 Task: Find a one-way flight from Abu Simbel to Montreal for 4 passengers in economy class on December 3, using EgyptAir with 1 carry-on bag.
Action: Mouse pressed left at (311, 243)
Screenshot: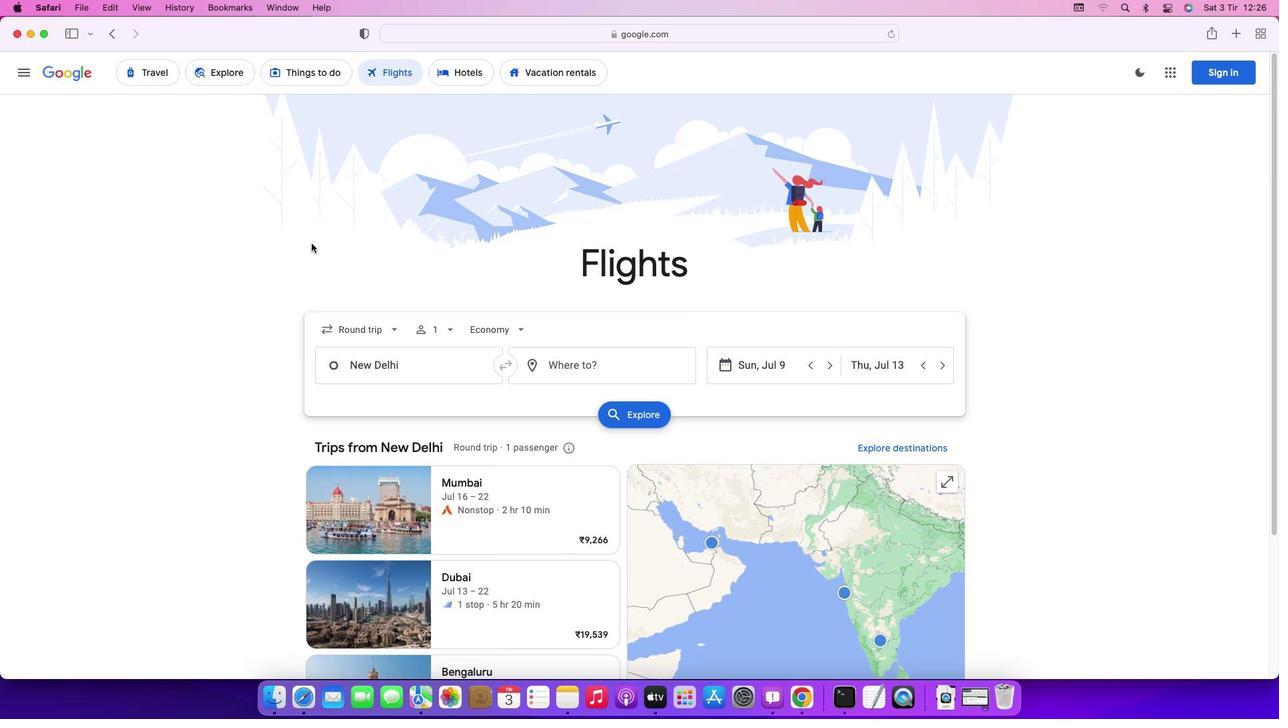 
Action: Mouse moved to (370, 322)
Screenshot: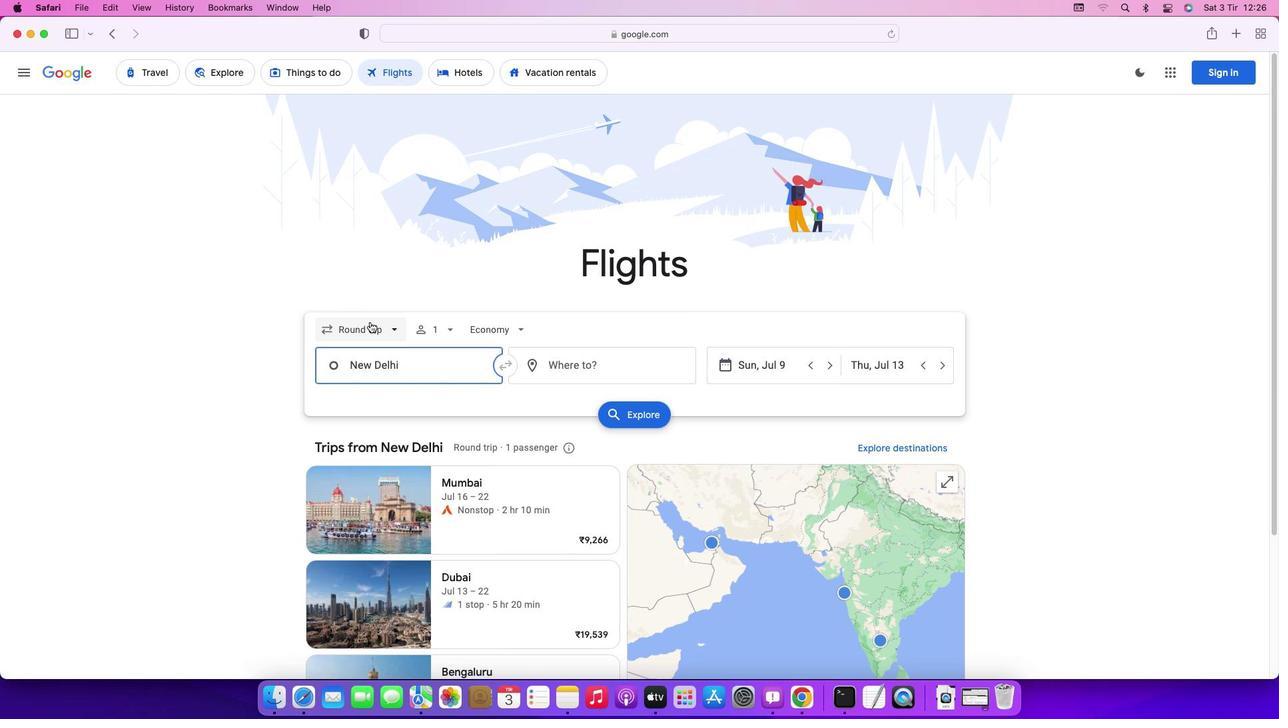 
Action: Mouse pressed left at (370, 322)
Screenshot: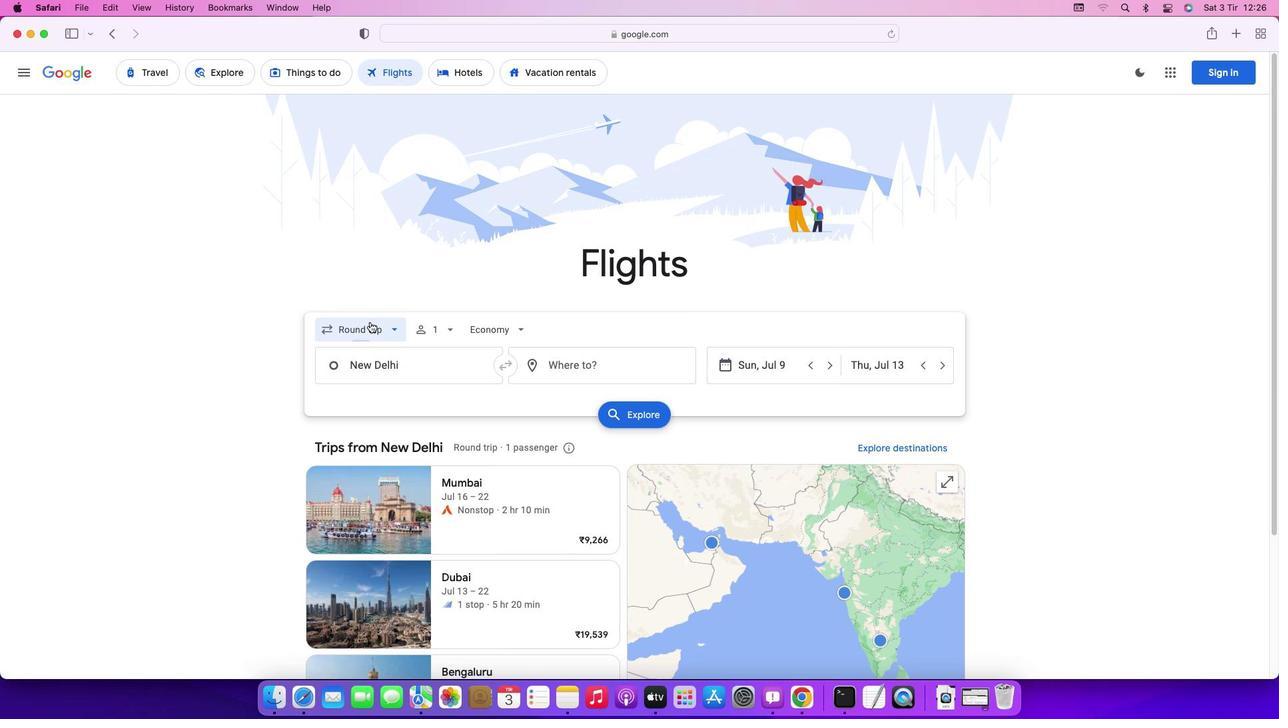 
Action: Mouse moved to (368, 397)
Screenshot: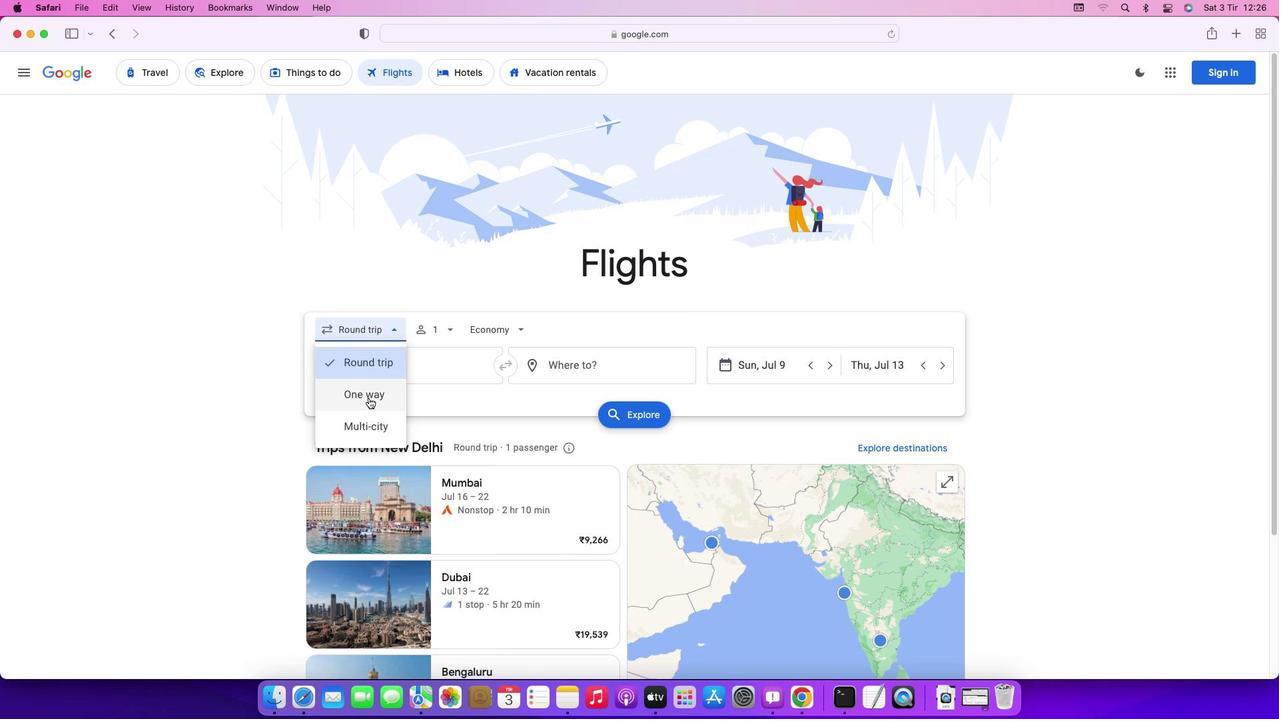 
Action: Mouse pressed left at (368, 397)
Screenshot: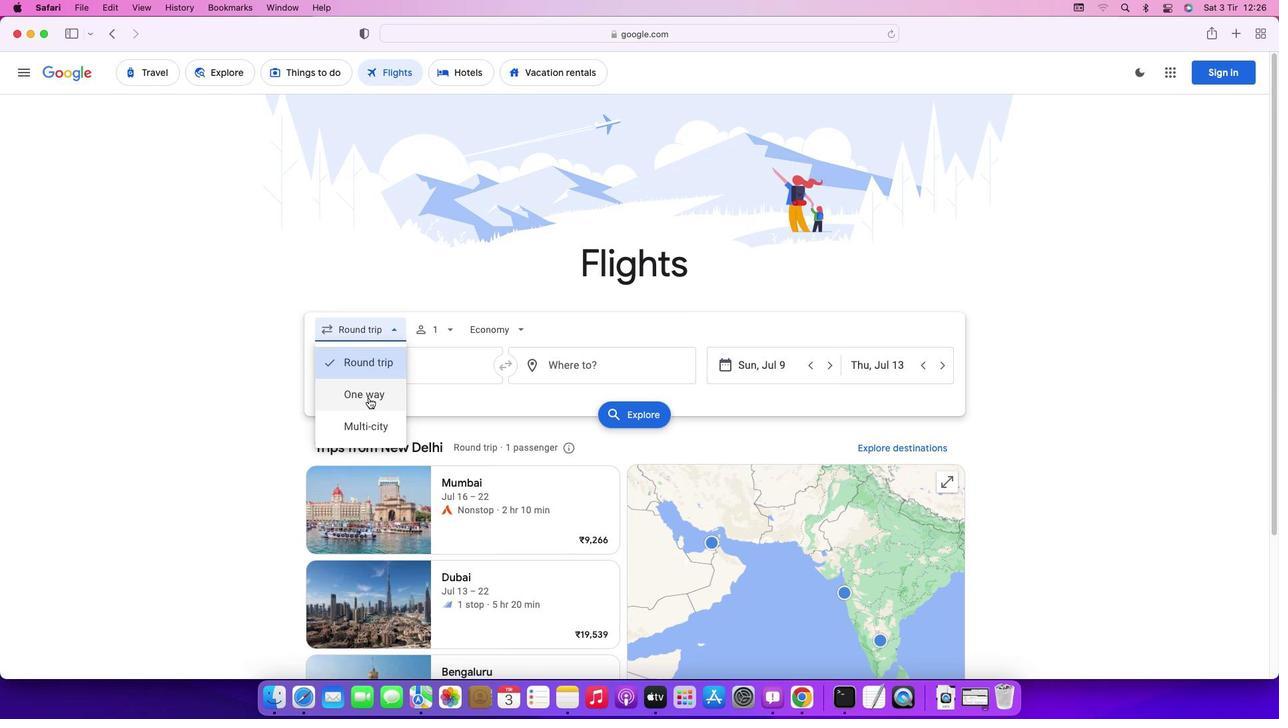 
Action: Mouse moved to (430, 332)
Screenshot: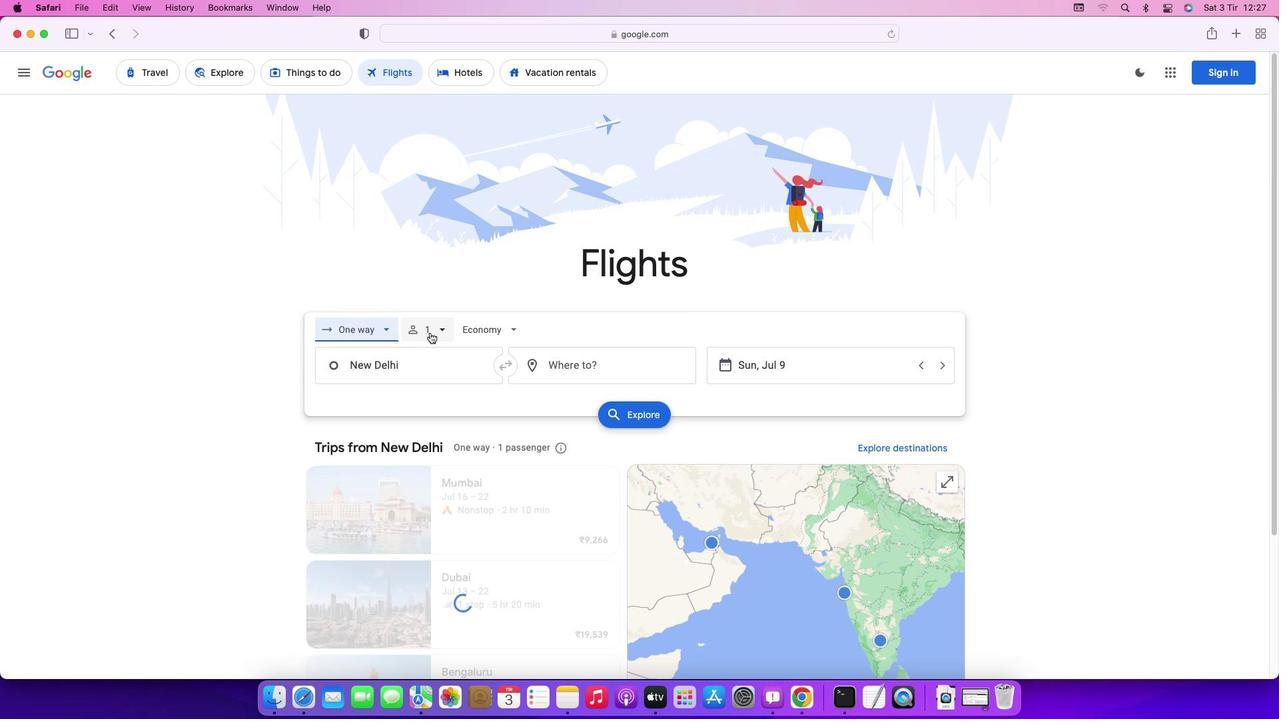 
Action: Mouse pressed left at (430, 332)
Screenshot: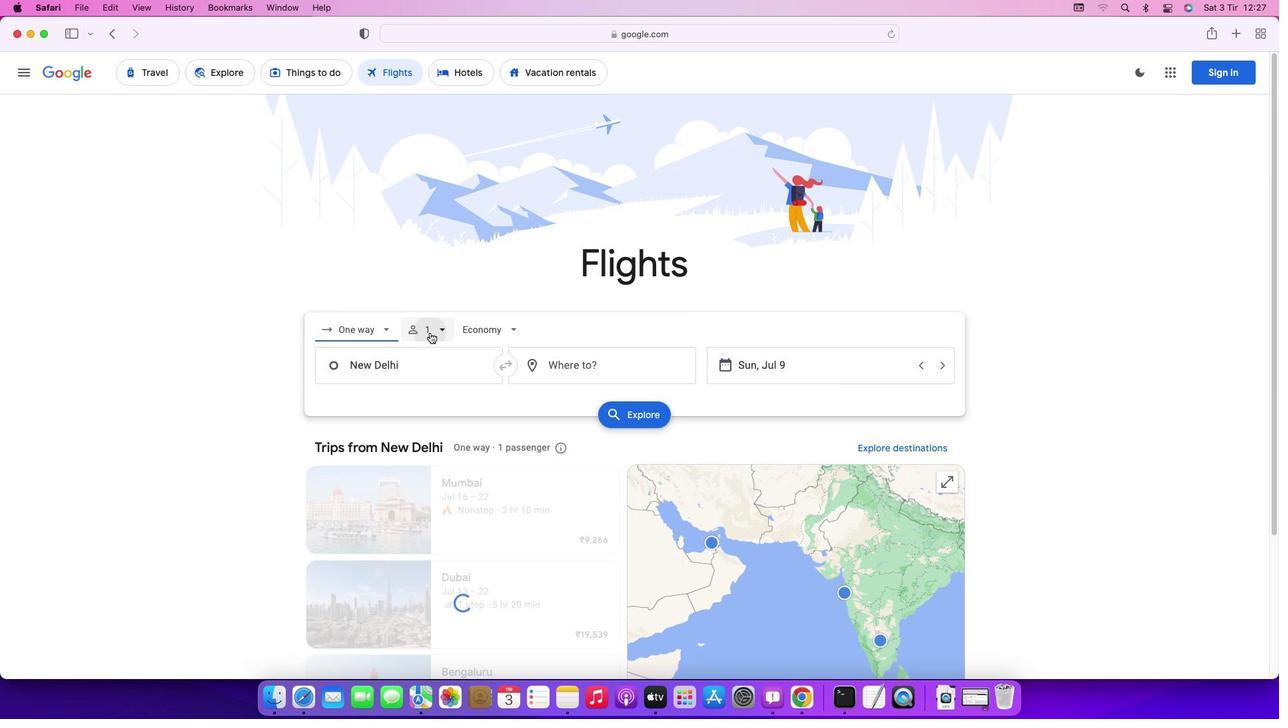 
Action: Mouse moved to (538, 362)
Screenshot: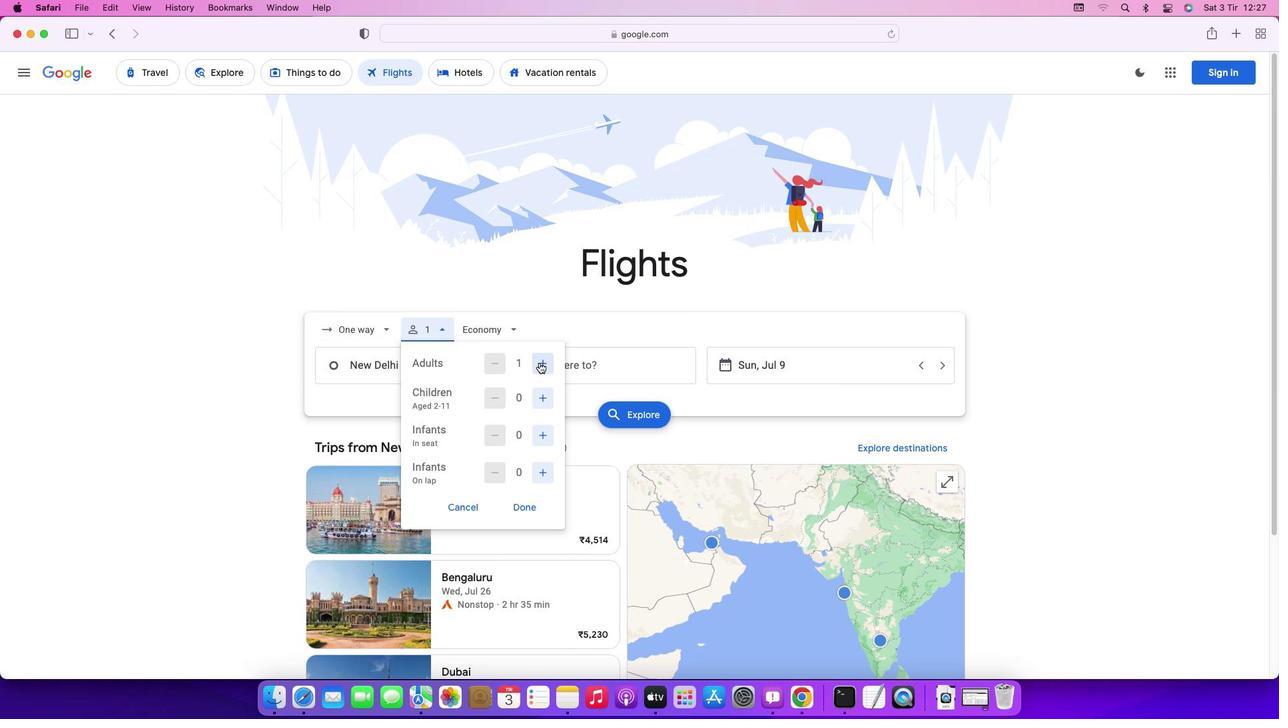 
Action: Mouse pressed left at (538, 362)
Screenshot: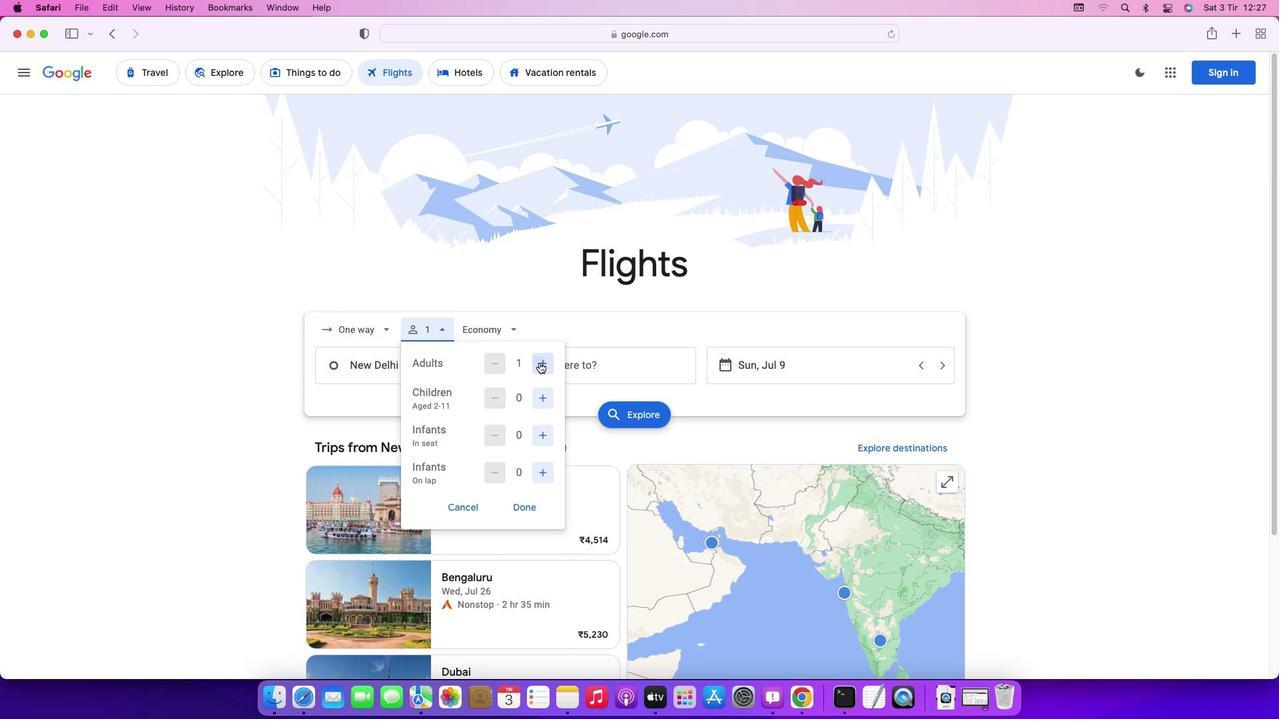 
Action: Mouse moved to (542, 400)
Screenshot: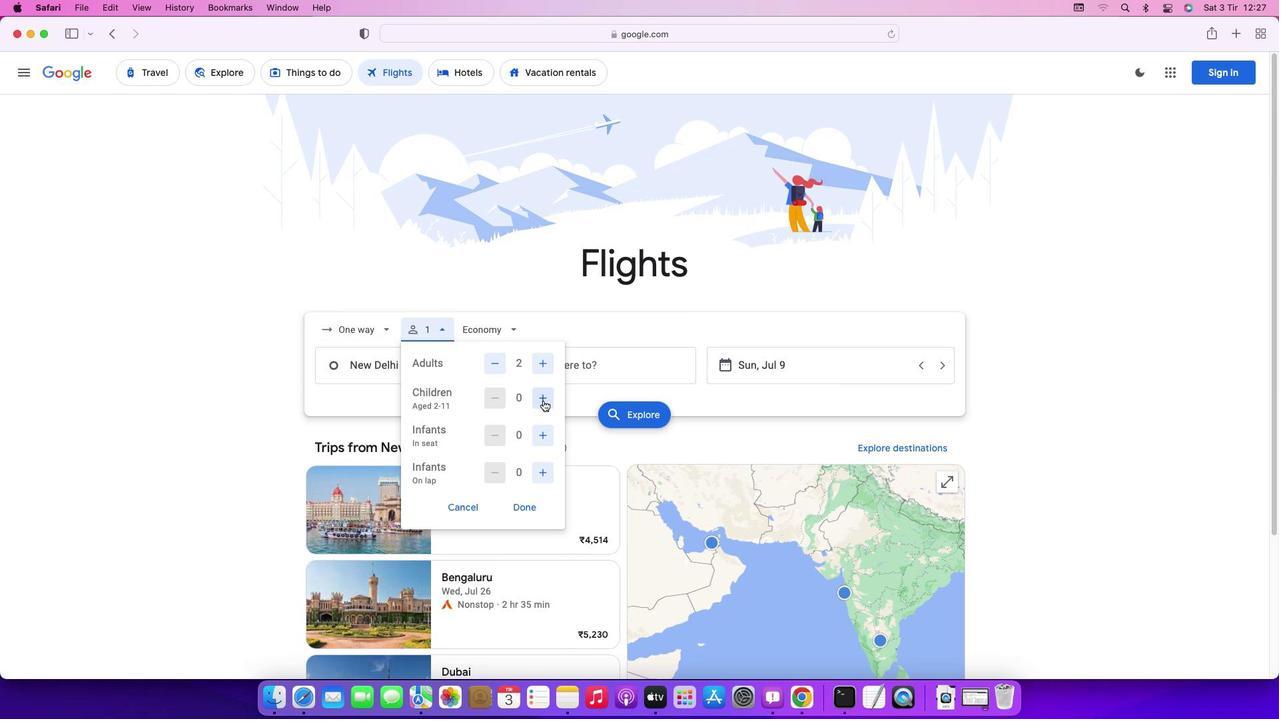 
Action: Mouse pressed left at (542, 400)
Screenshot: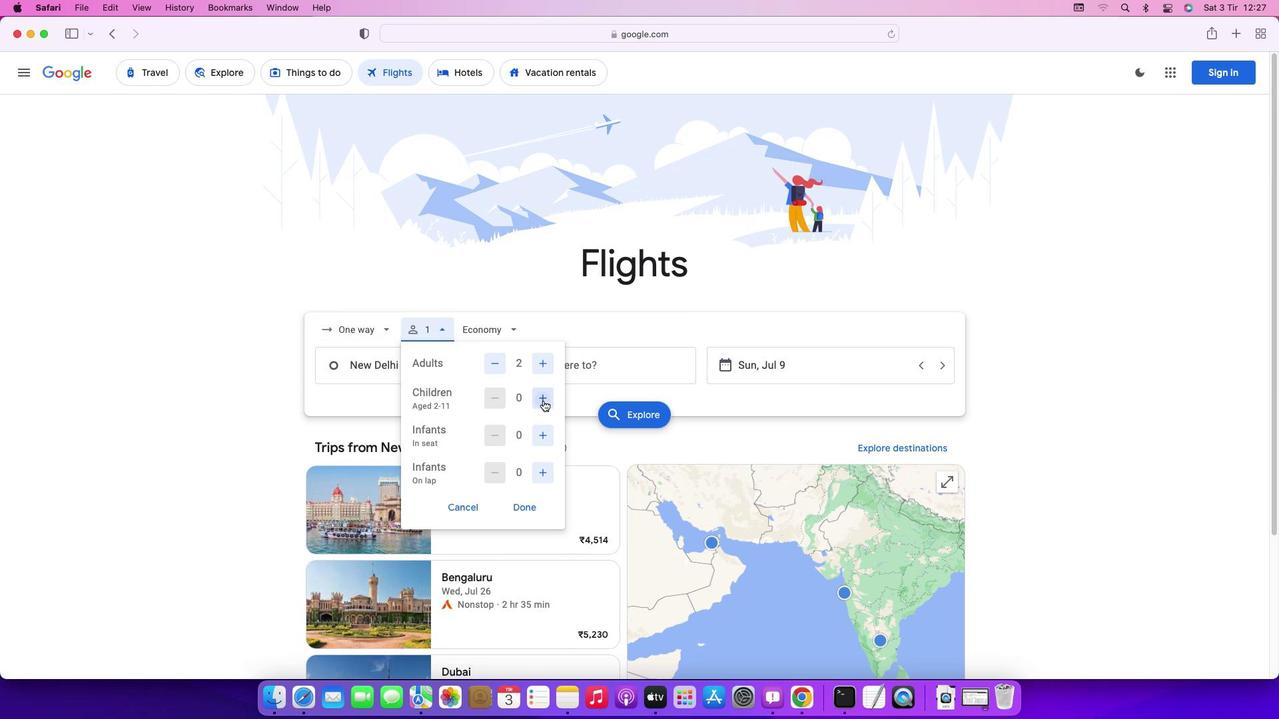 
Action: Mouse pressed left at (542, 400)
Screenshot: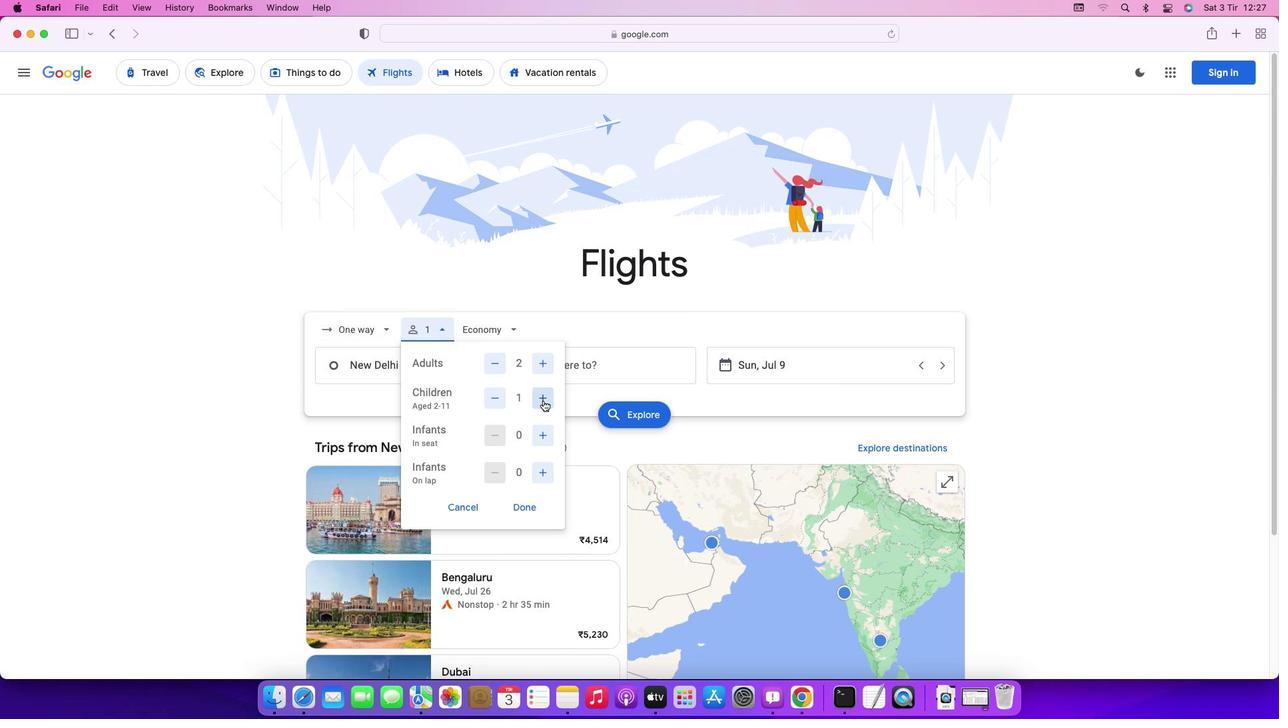 
Action: Mouse moved to (532, 504)
Screenshot: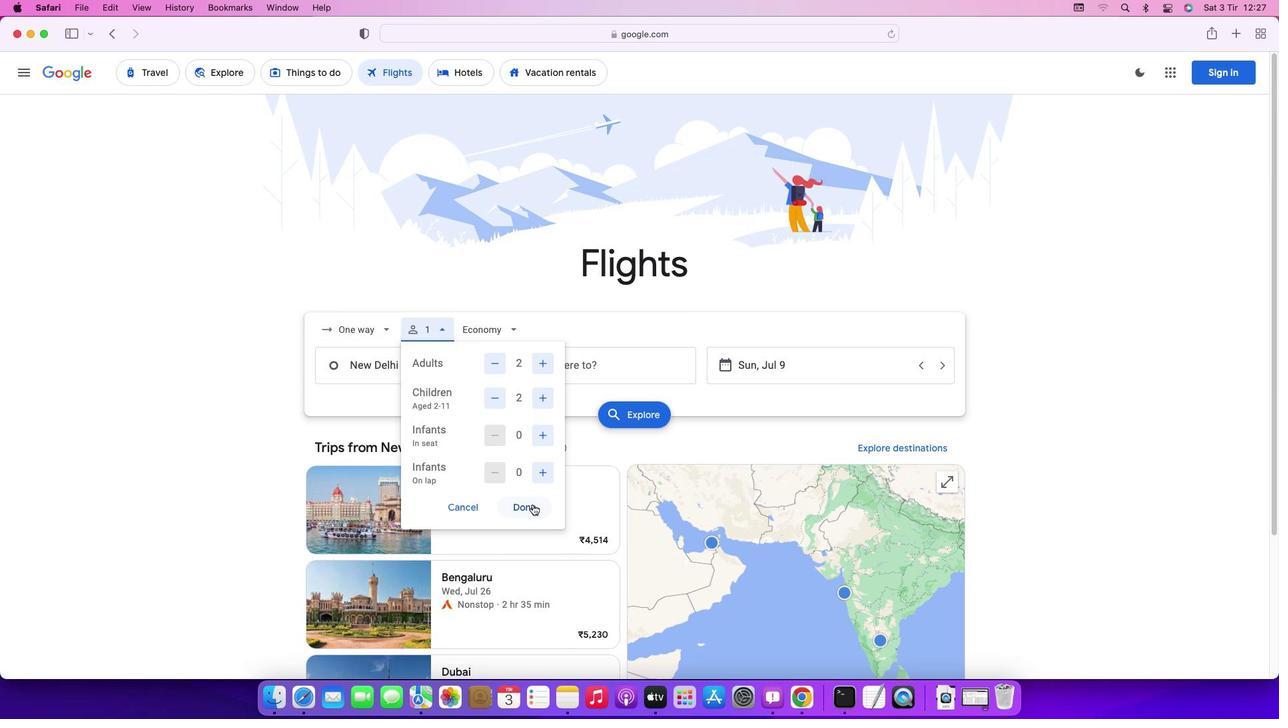 
Action: Mouse pressed left at (532, 504)
Screenshot: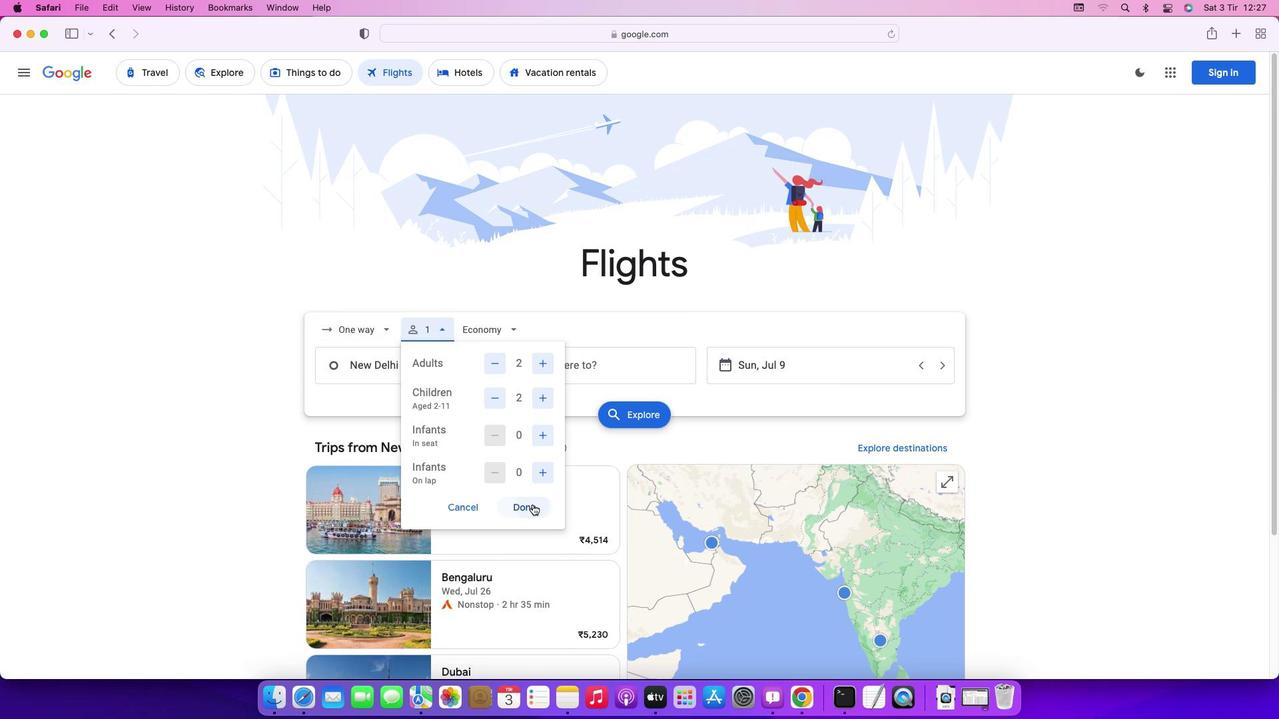 
Action: Mouse moved to (494, 329)
Screenshot: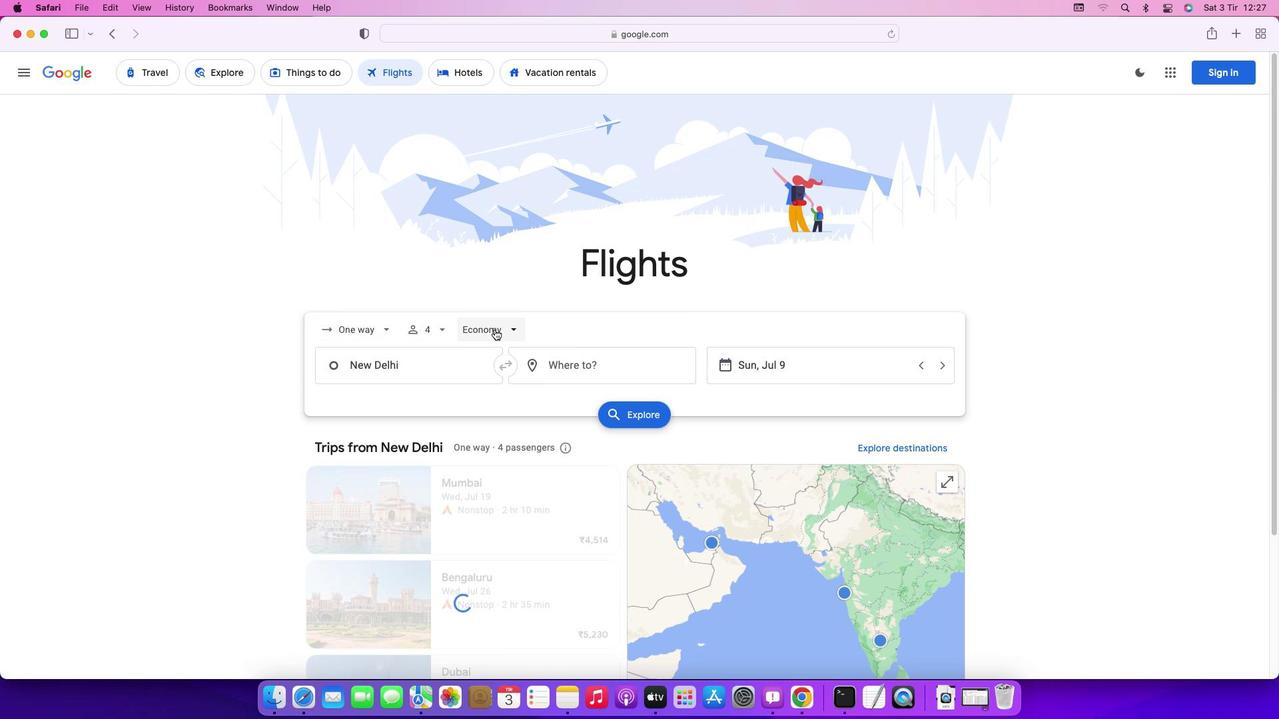 
Action: Mouse pressed left at (494, 329)
Screenshot: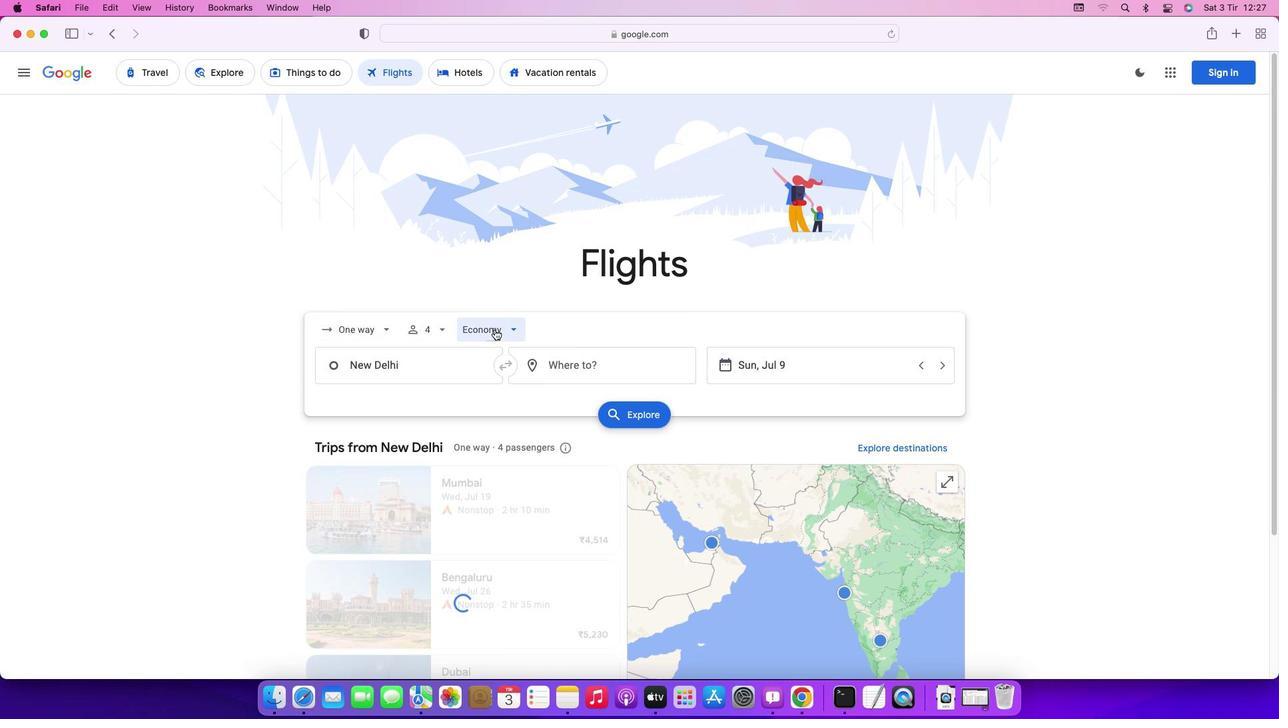 
Action: Mouse moved to (503, 358)
Screenshot: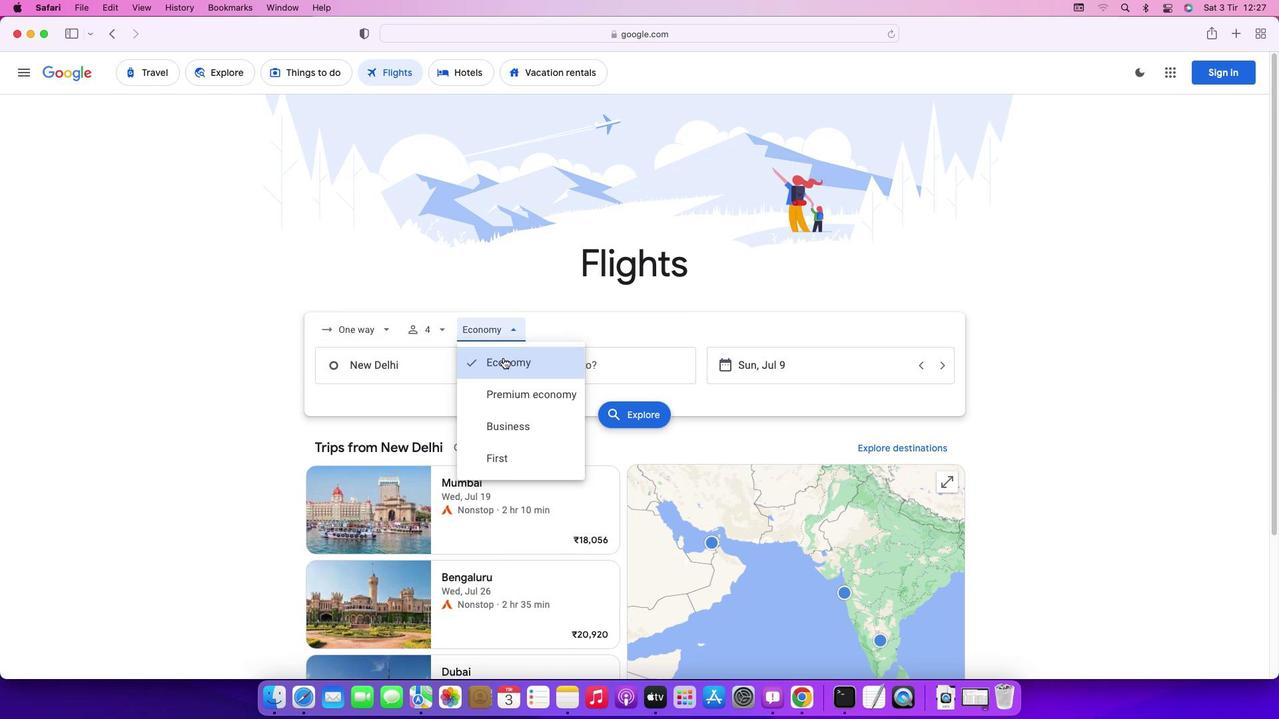 
Action: Mouse pressed left at (503, 358)
Screenshot: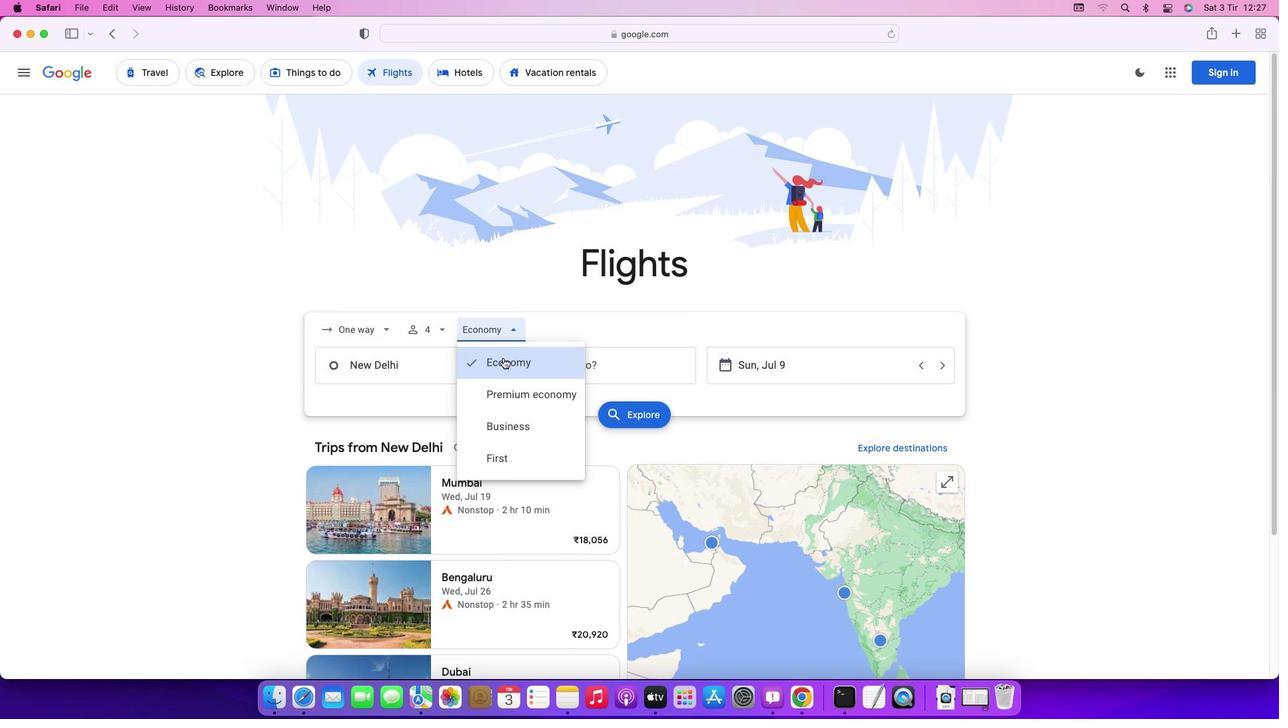 
Action: Mouse moved to (443, 360)
Screenshot: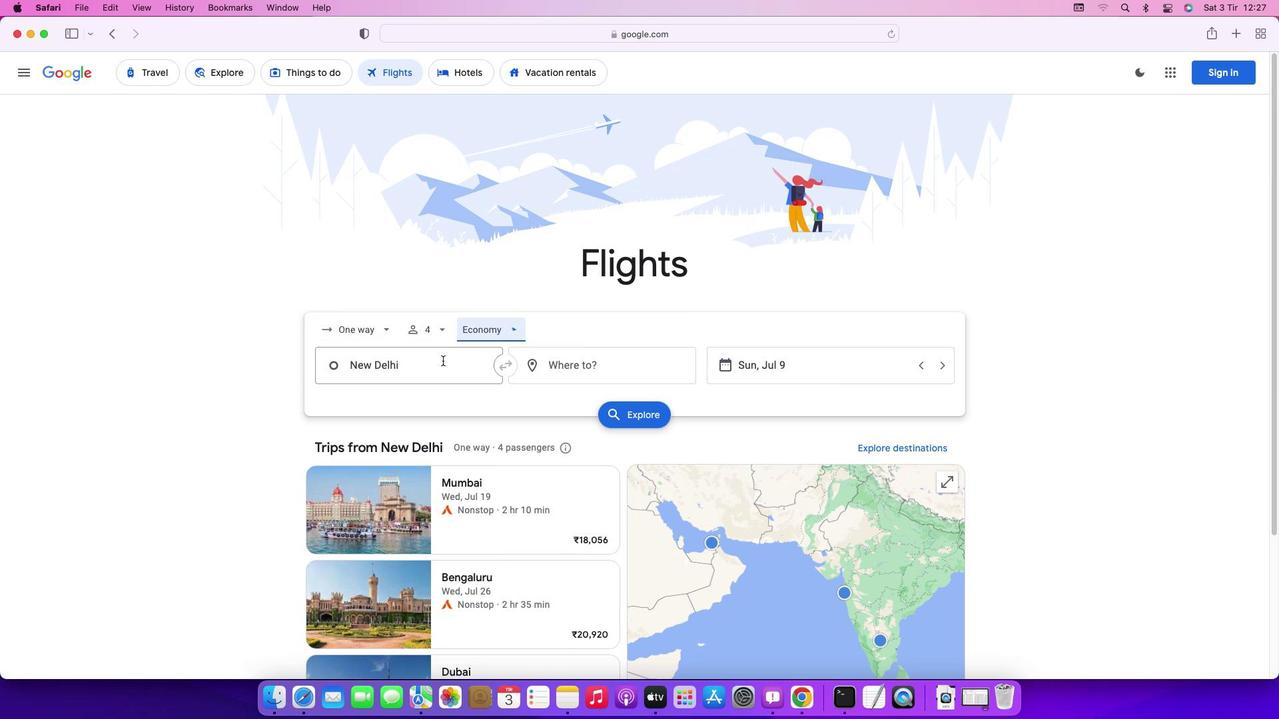 
Action: Mouse pressed left at (443, 360)
Screenshot: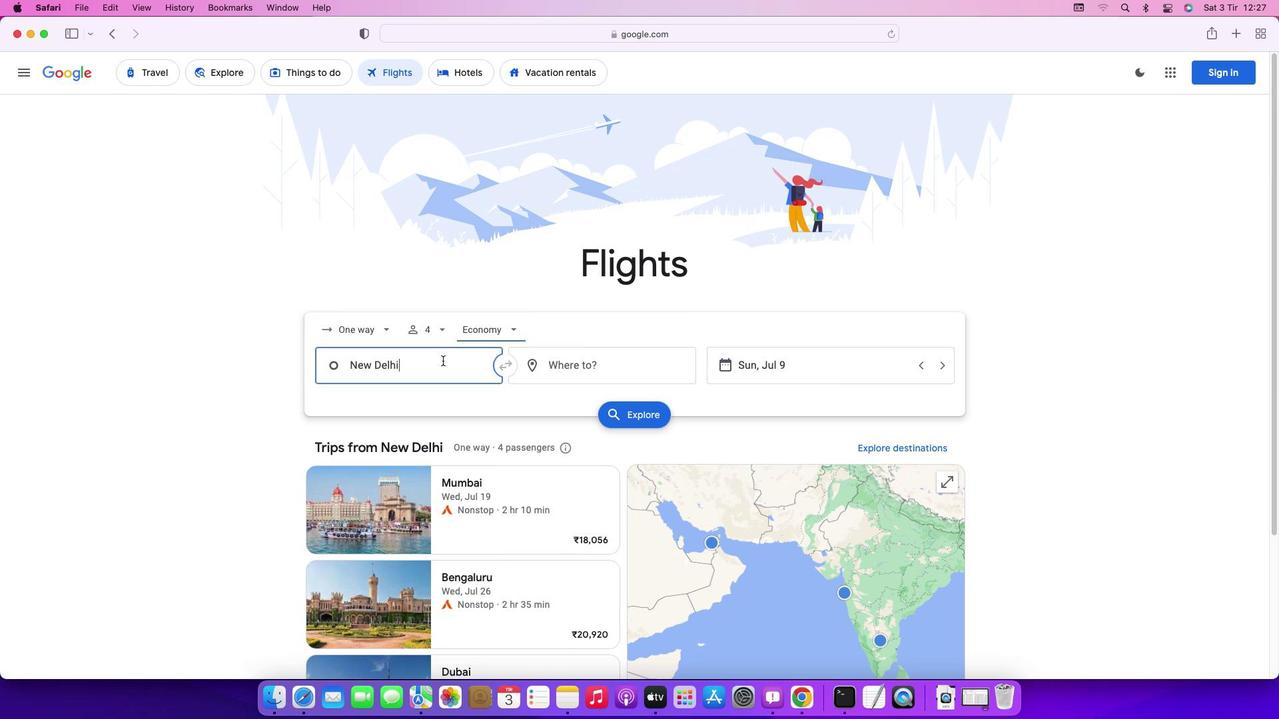 
Action: Key pressed Key.backspaceKey.caps_lockKey.caps_lock'A'Key.caps_lock'b''u'Key.spaceKey.caps_lock'S'Key.caps_lock'i''m''b''e''l'Key.enter
Screenshot: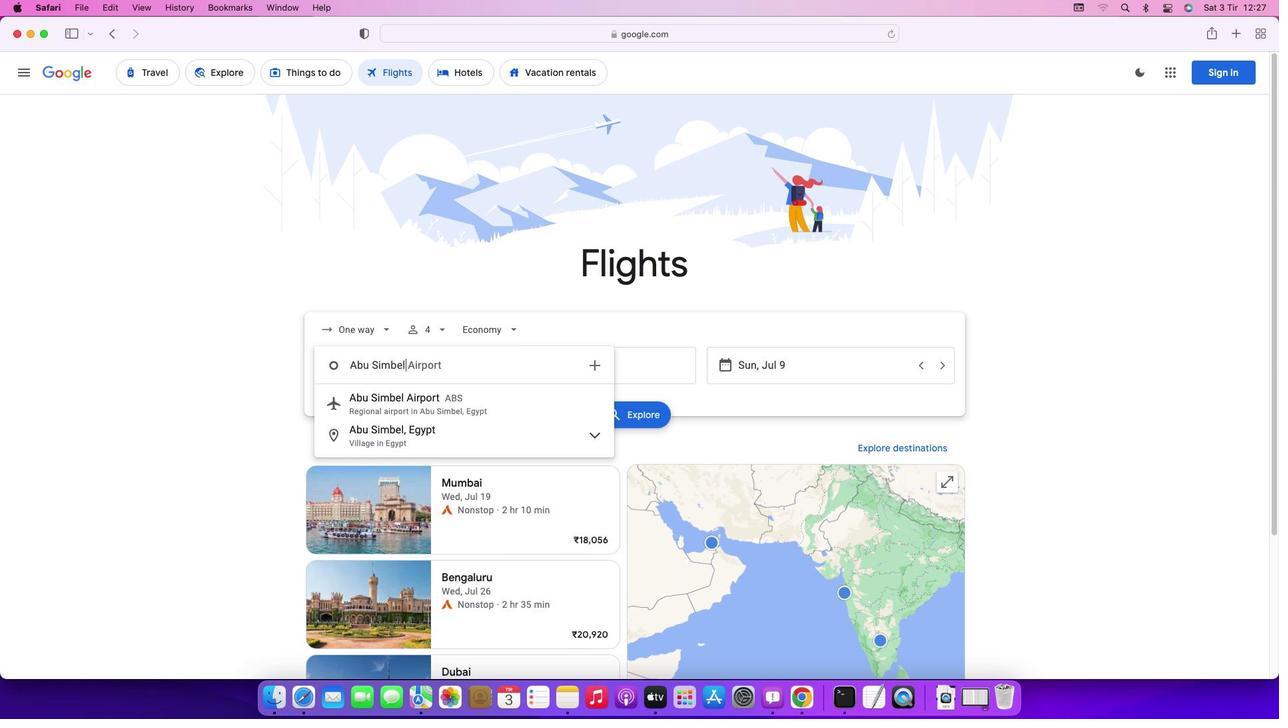 
Action: Mouse moved to (558, 369)
Screenshot: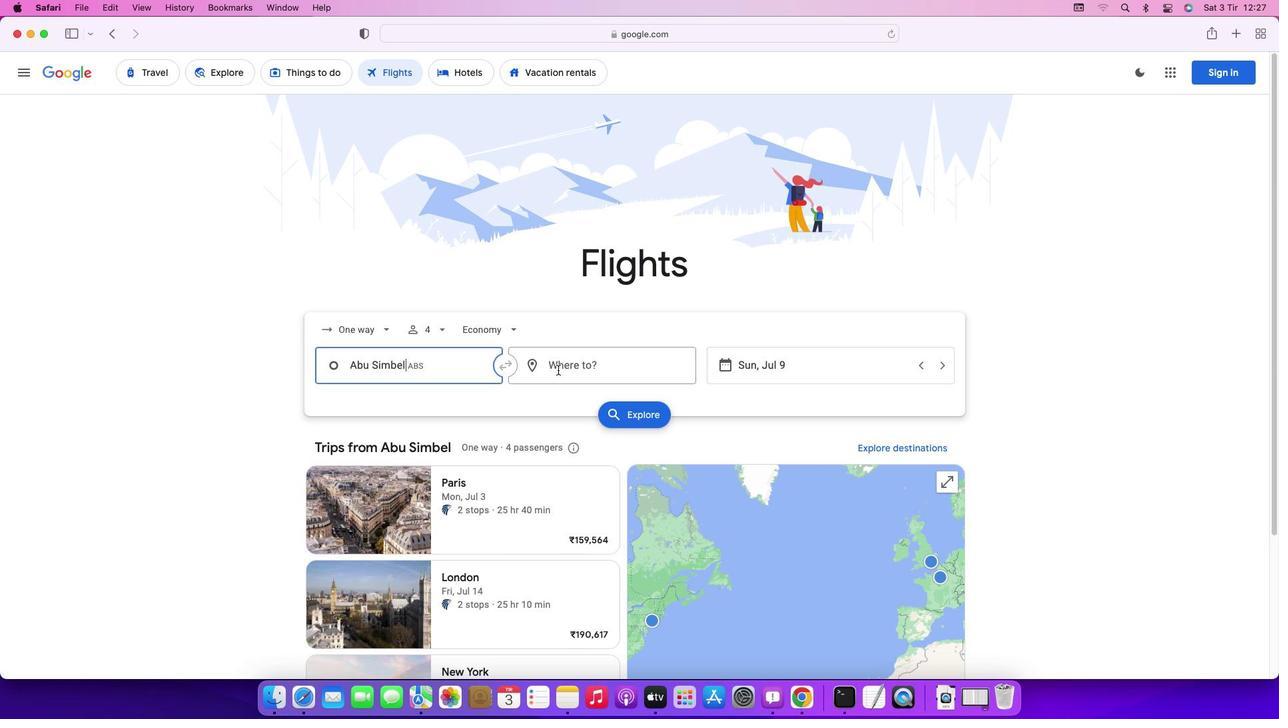 
Action: Mouse pressed left at (558, 369)
Screenshot: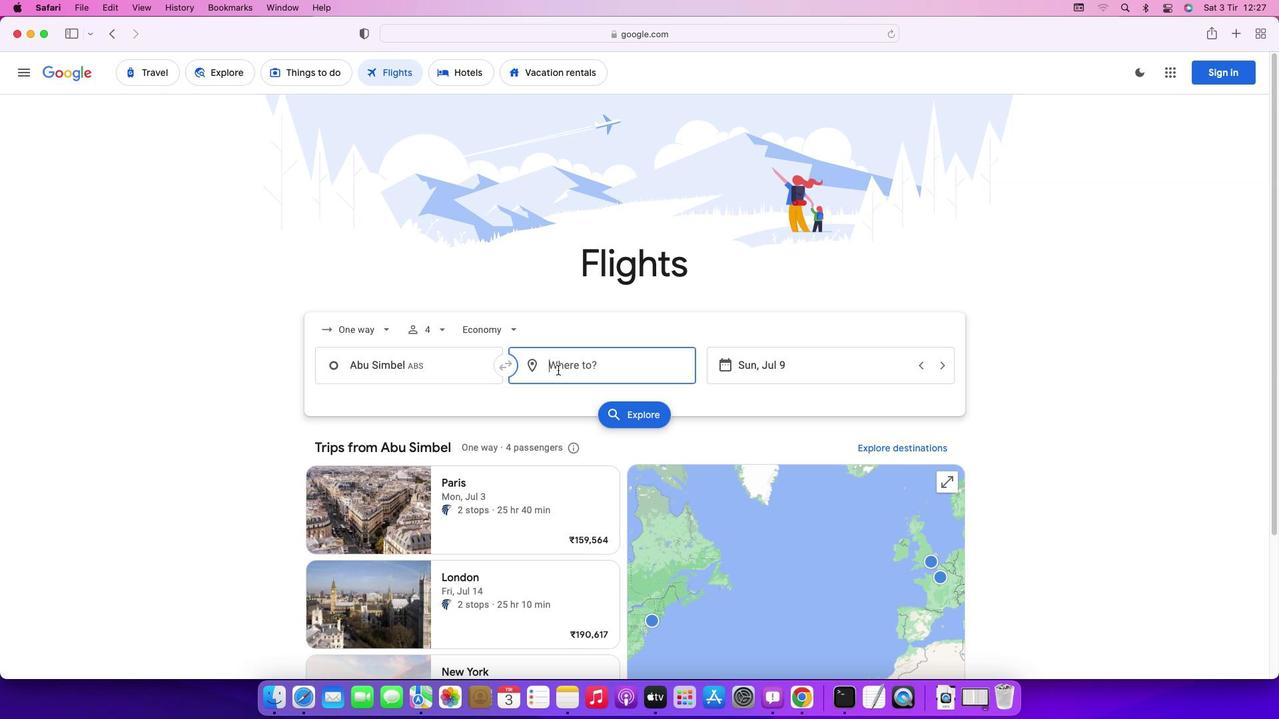 
Action: Key pressed Key.caps_lock'M'Key.caps_lock'o''n''t''r''e''a''l'Key.enter
Screenshot: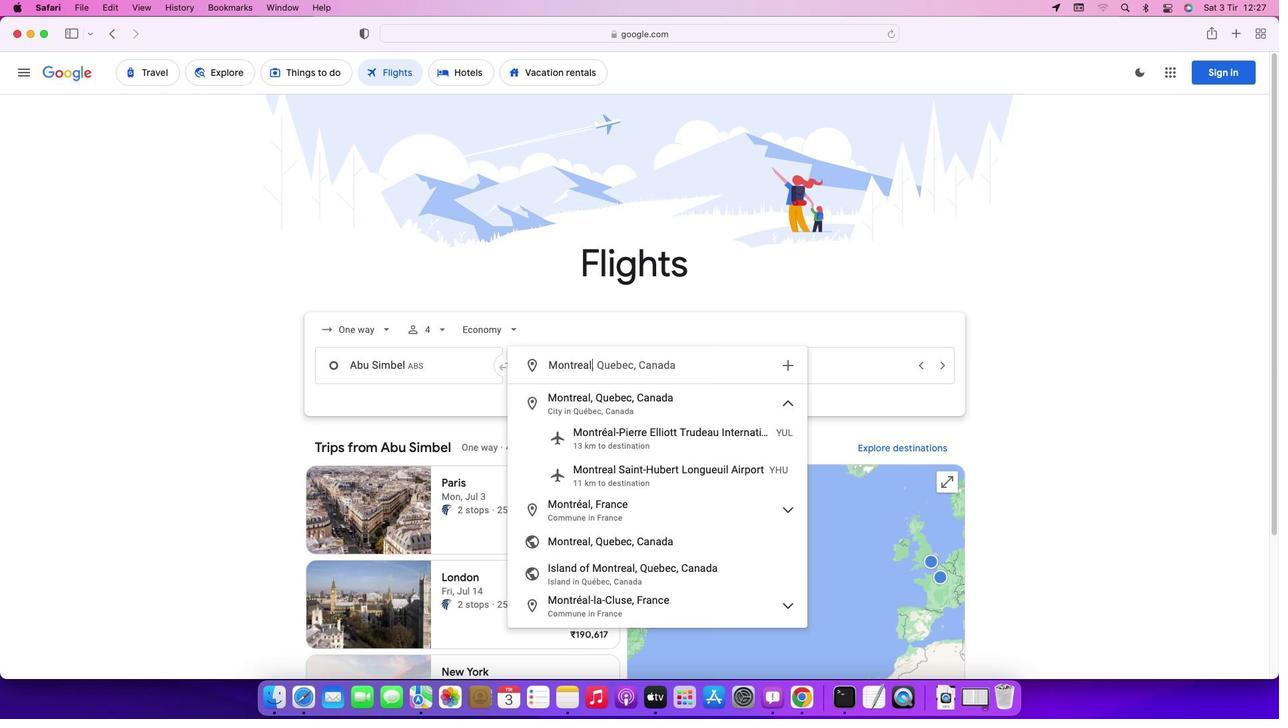 
Action: Mouse moved to (810, 369)
Screenshot: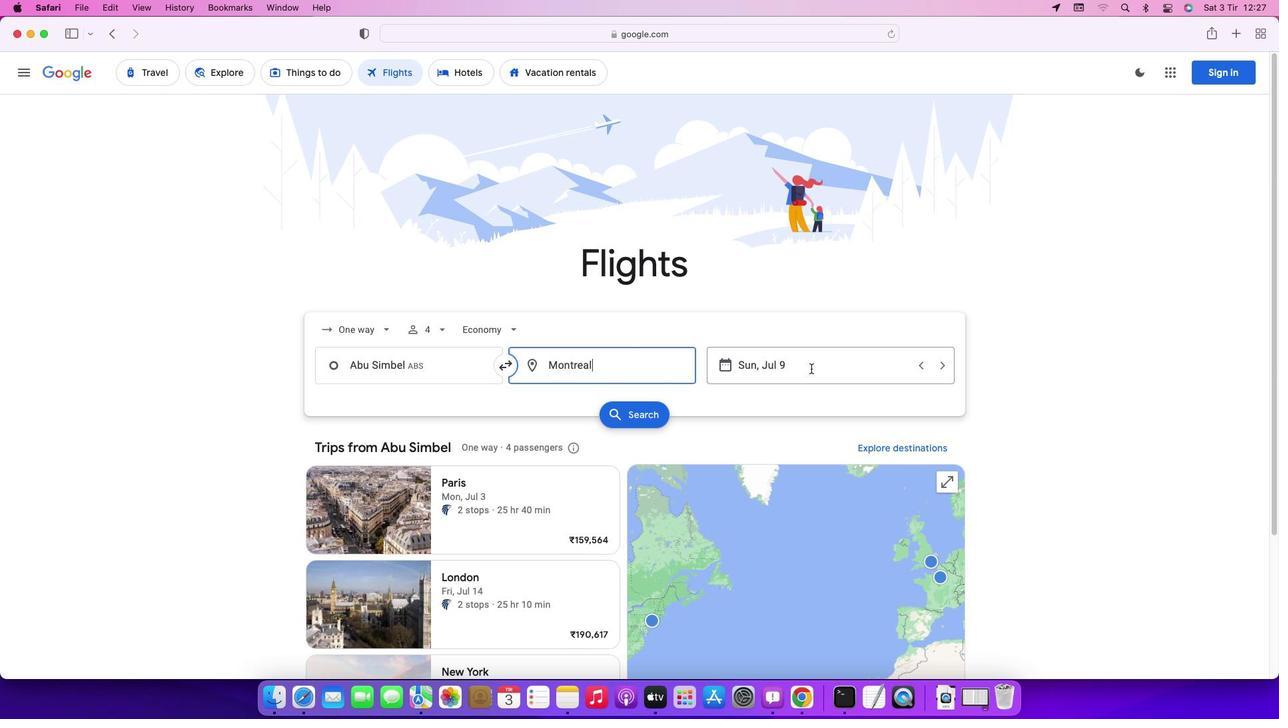 
Action: Mouse pressed left at (810, 369)
Screenshot: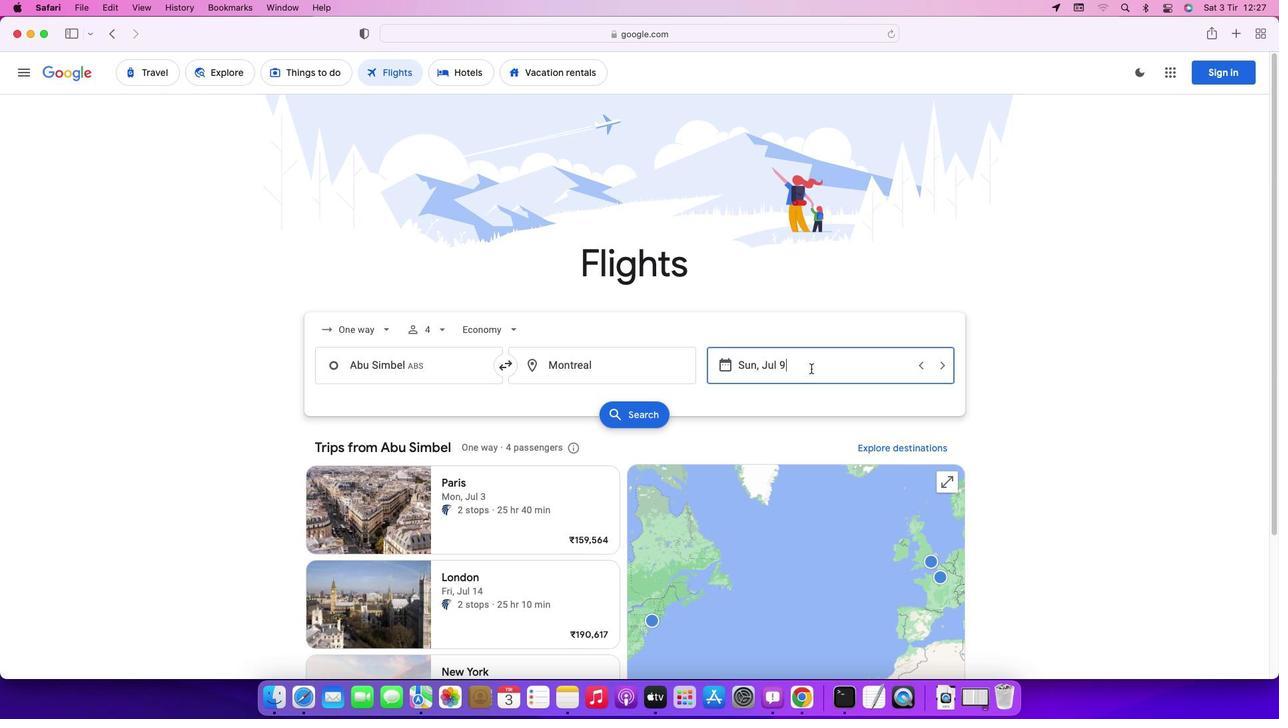 
Action: Mouse moved to (957, 496)
Screenshot: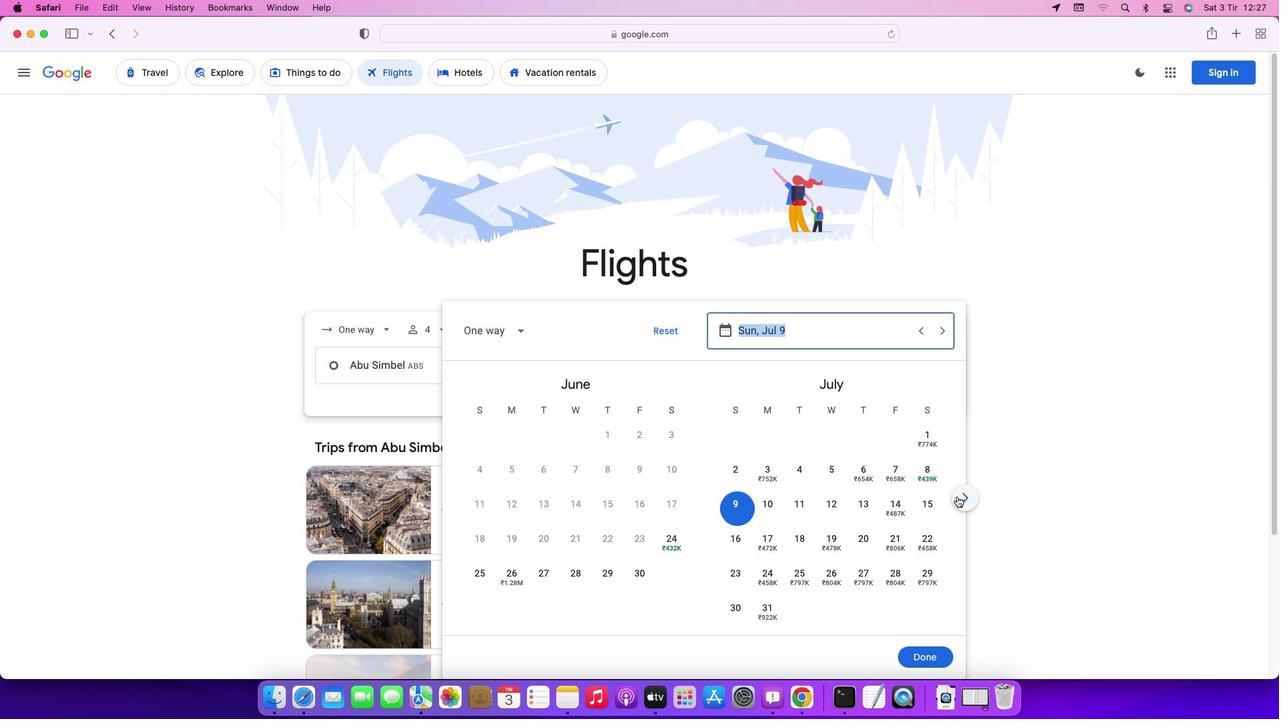 
Action: Mouse pressed left at (957, 496)
Screenshot: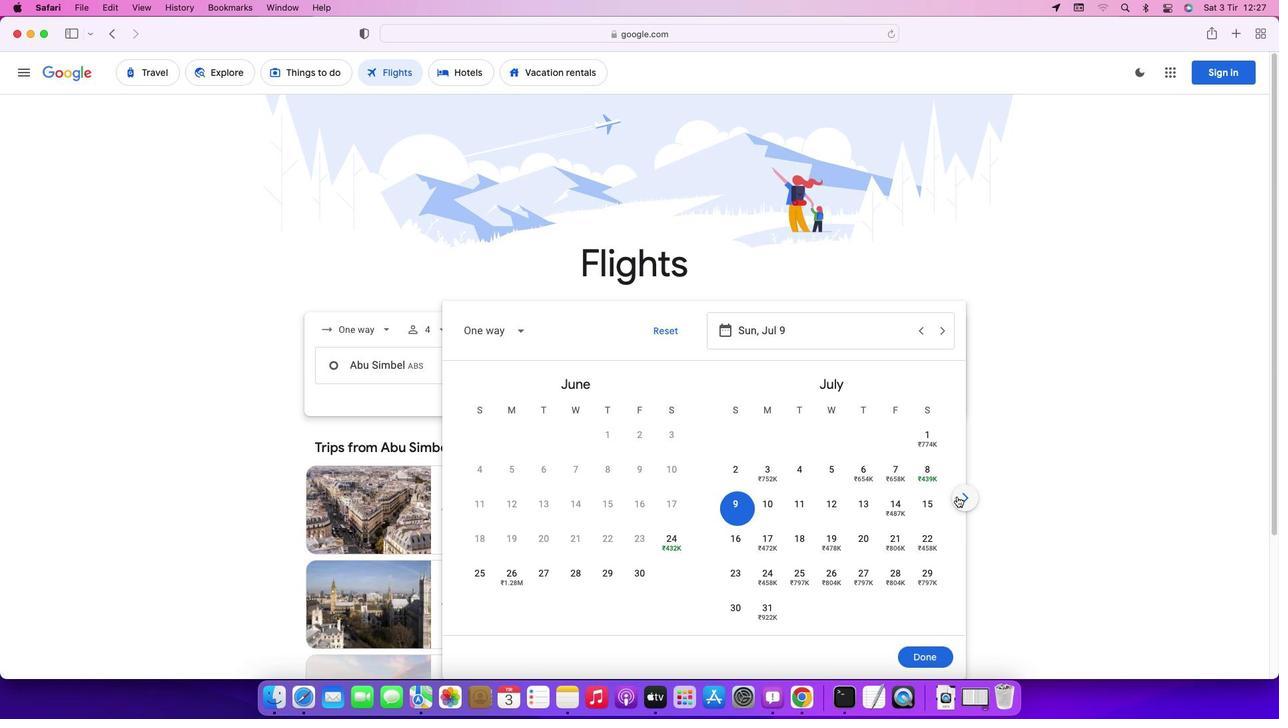 
Action: Mouse pressed left at (957, 496)
Screenshot: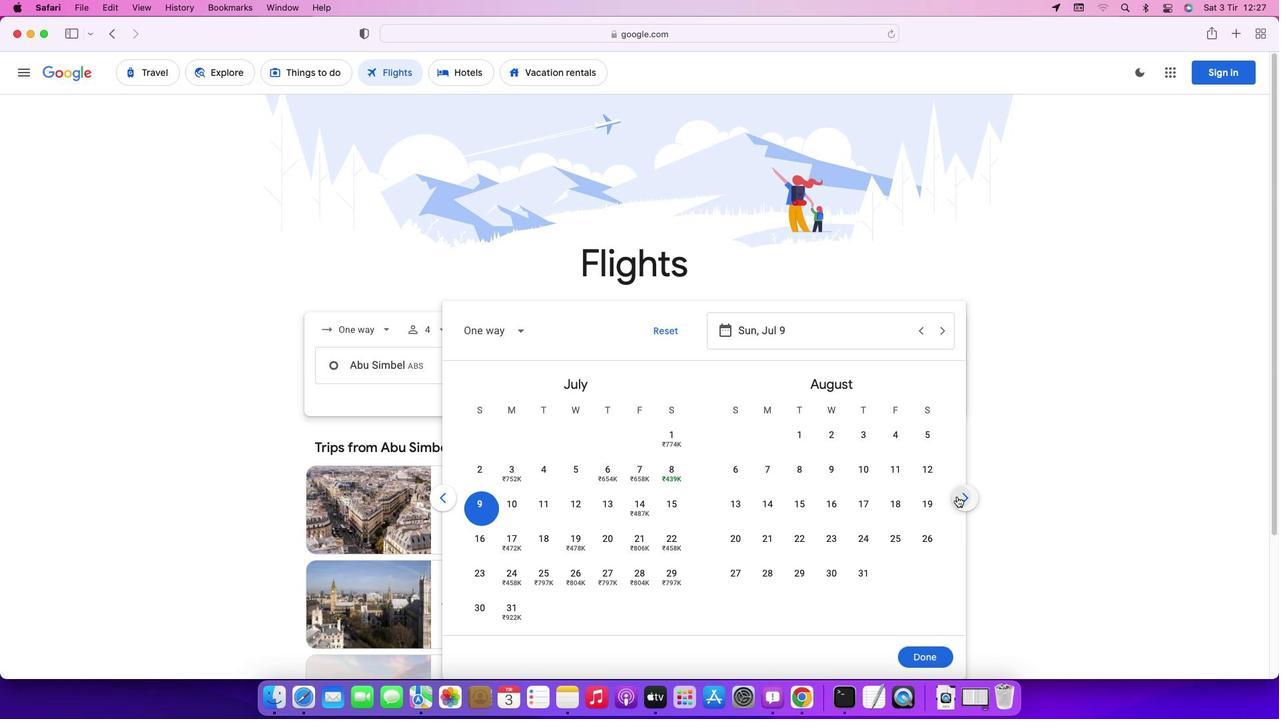 
Action: Mouse pressed left at (957, 496)
Screenshot: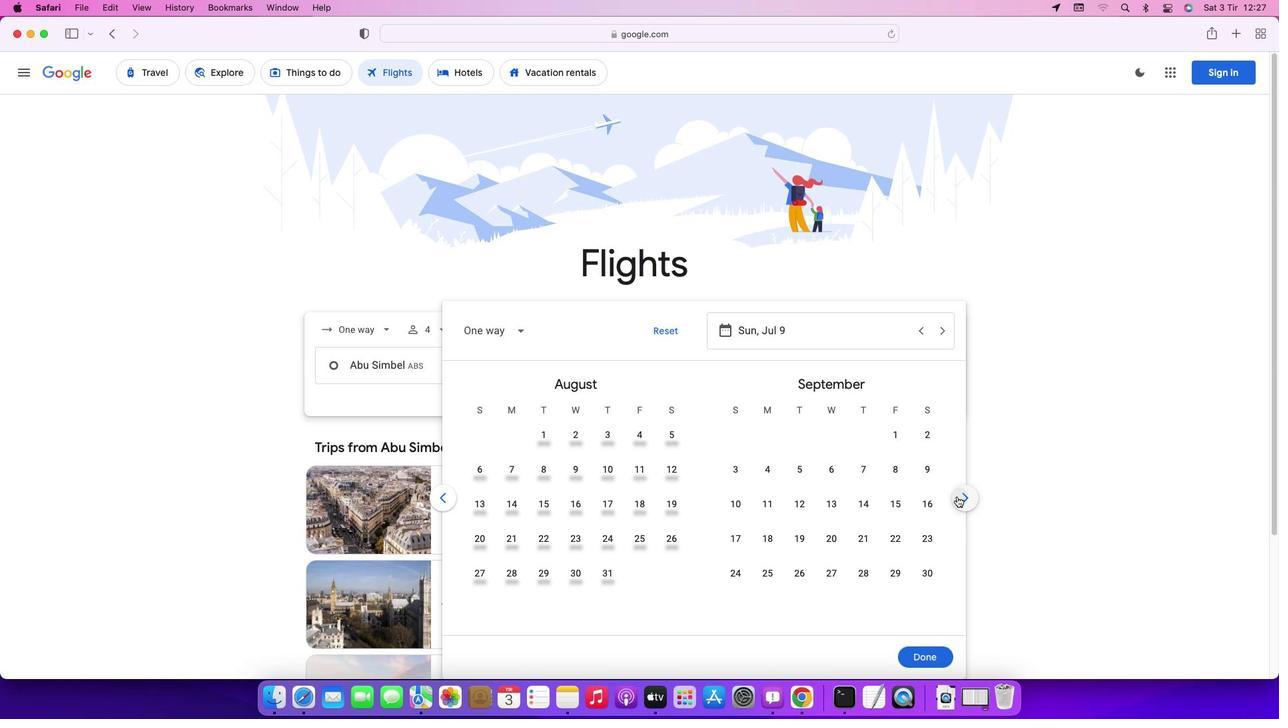 
Action: Mouse pressed left at (957, 496)
Screenshot: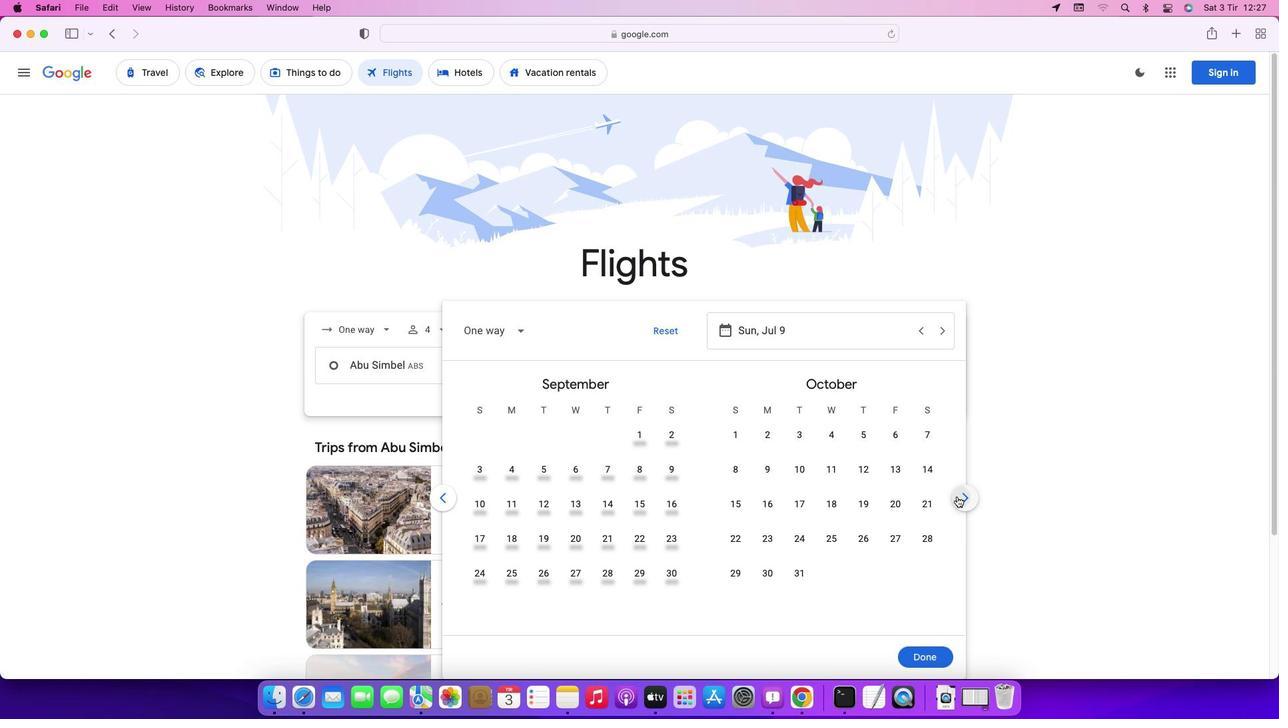 
Action: Mouse pressed left at (957, 496)
Screenshot: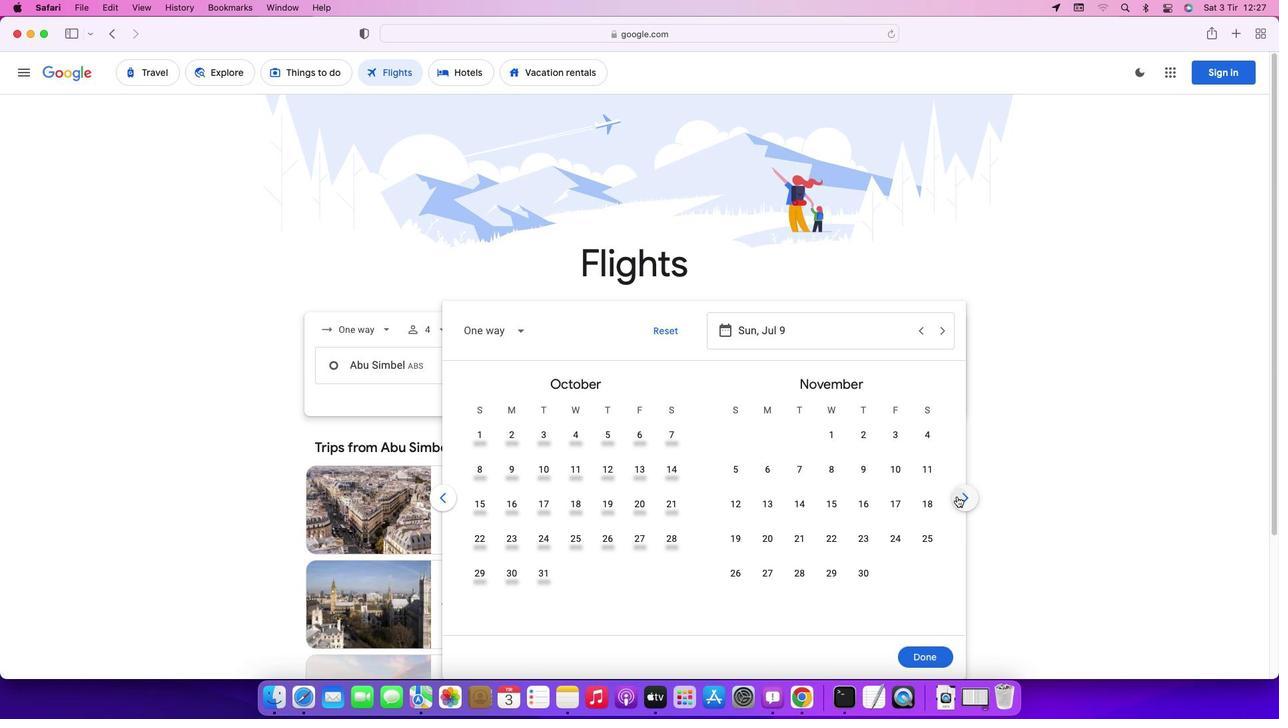 
Action: Mouse moved to (736, 468)
Screenshot: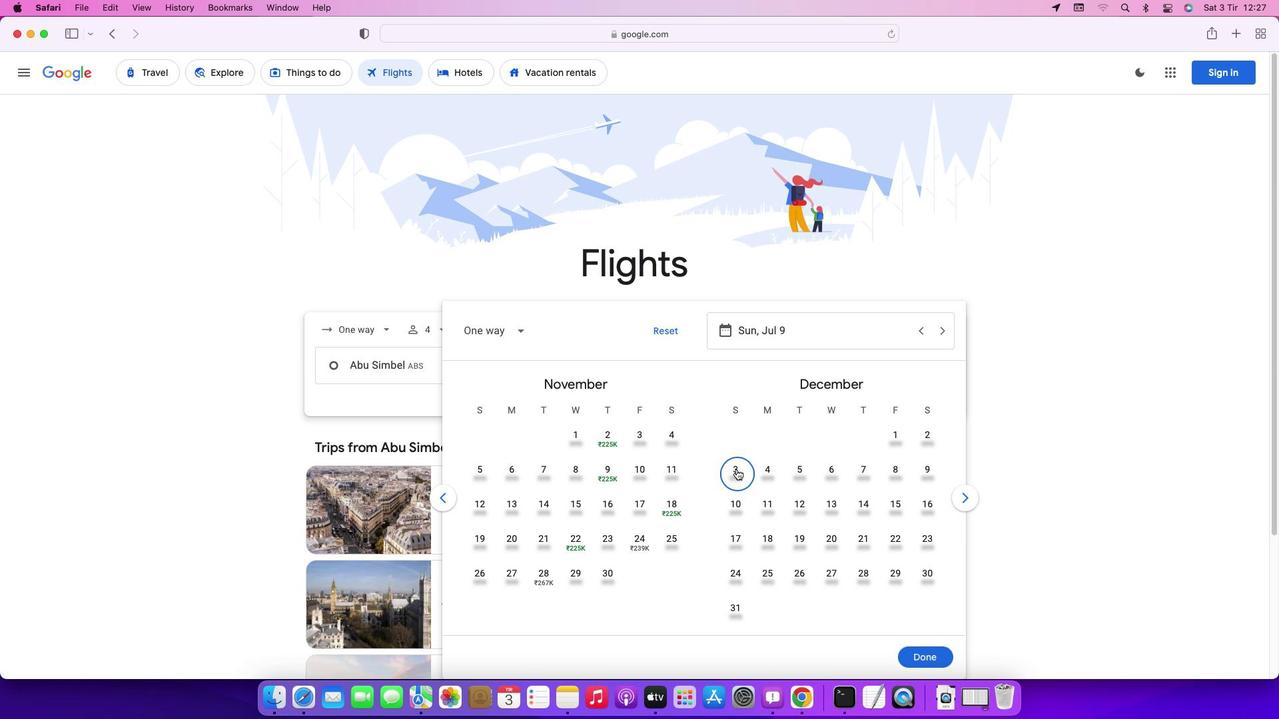 
Action: Mouse pressed left at (736, 468)
Screenshot: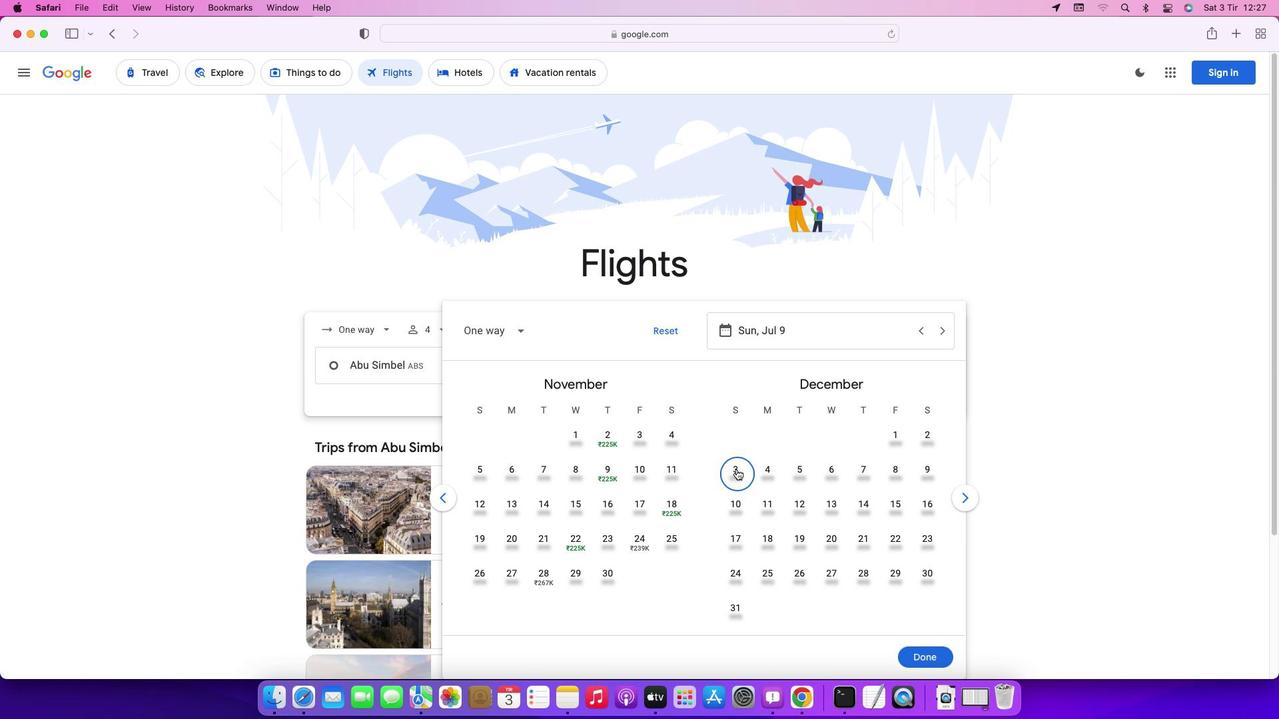 
Action: Mouse moved to (933, 654)
Screenshot: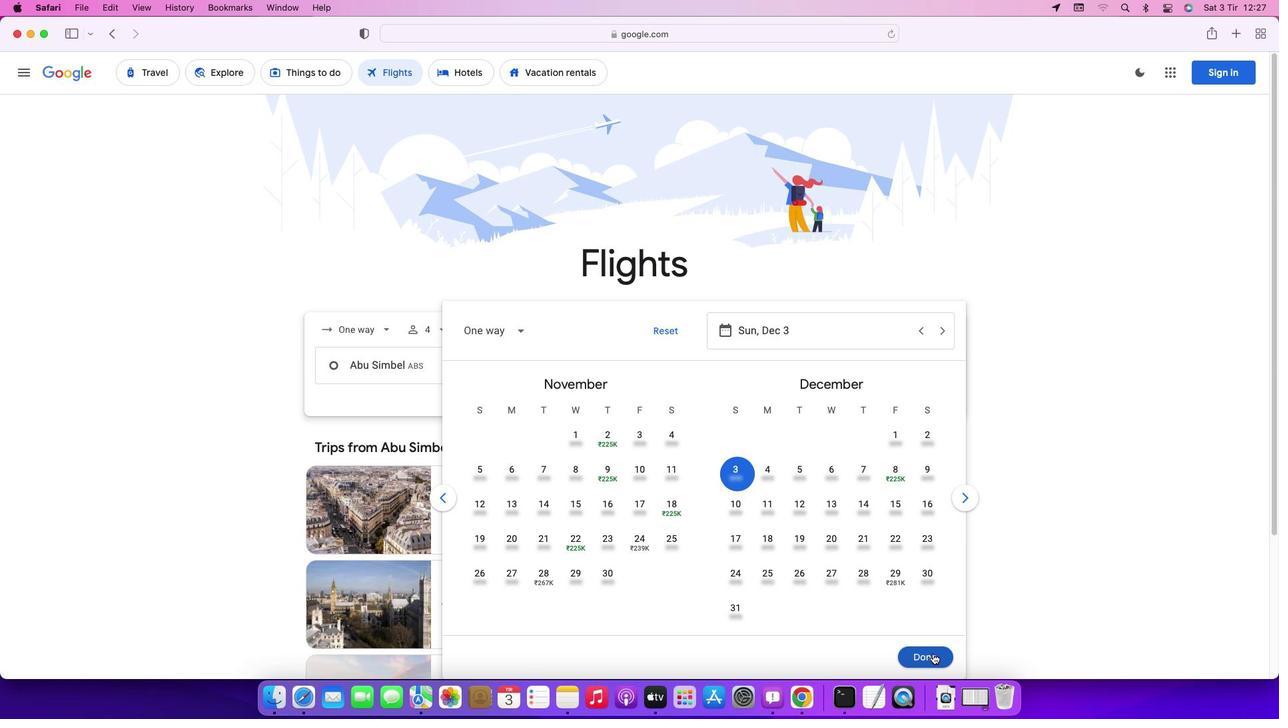 
Action: Mouse pressed left at (933, 654)
Screenshot: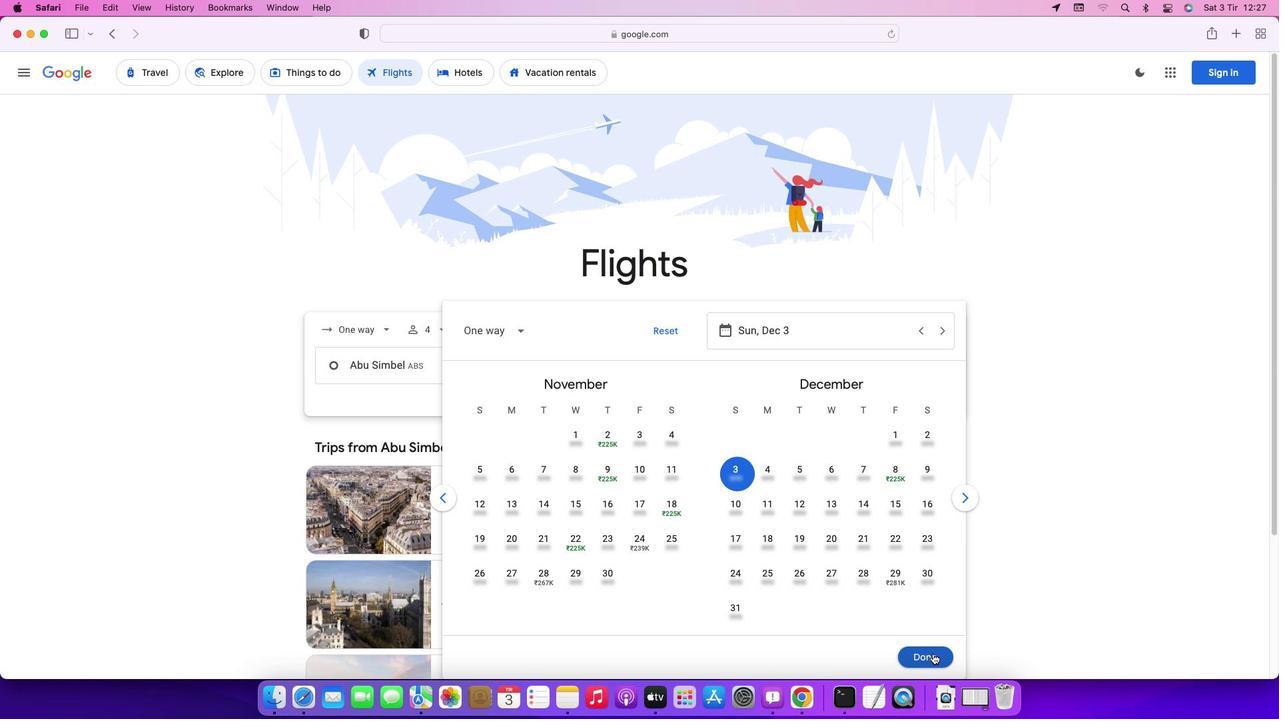 
Action: Mouse moved to (631, 417)
Screenshot: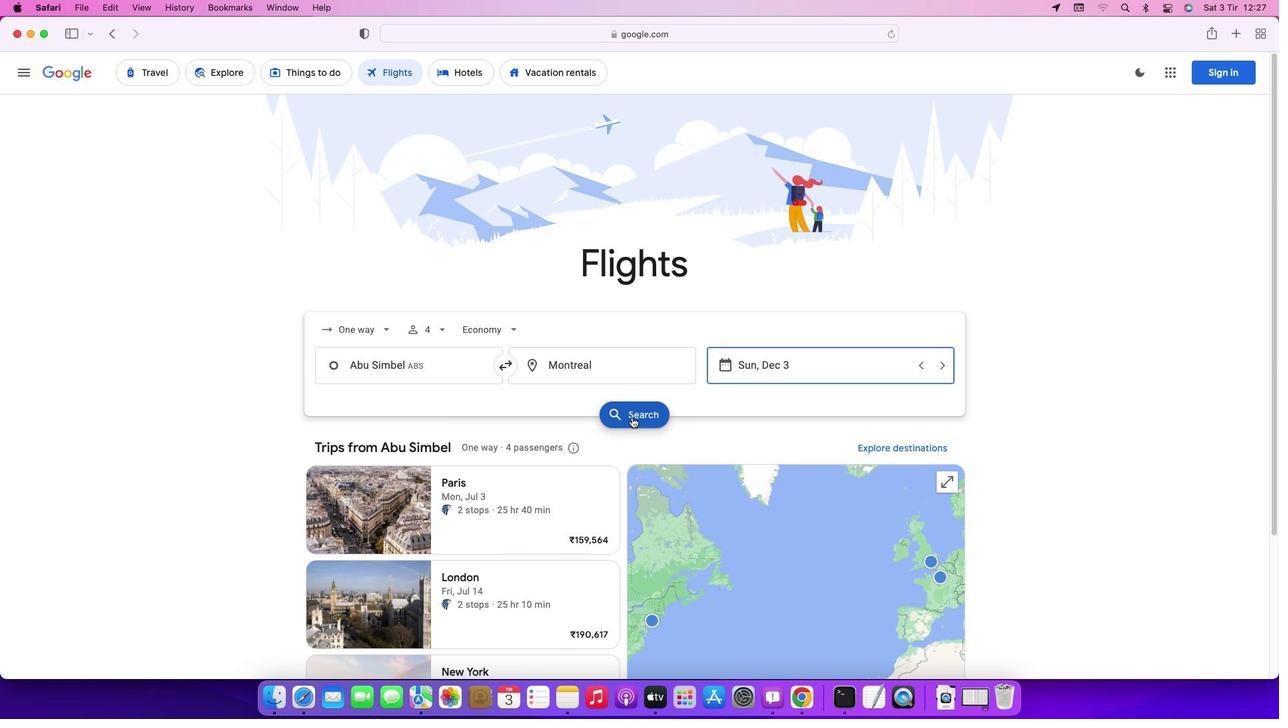 
Action: Mouse pressed left at (631, 417)
Screenshot: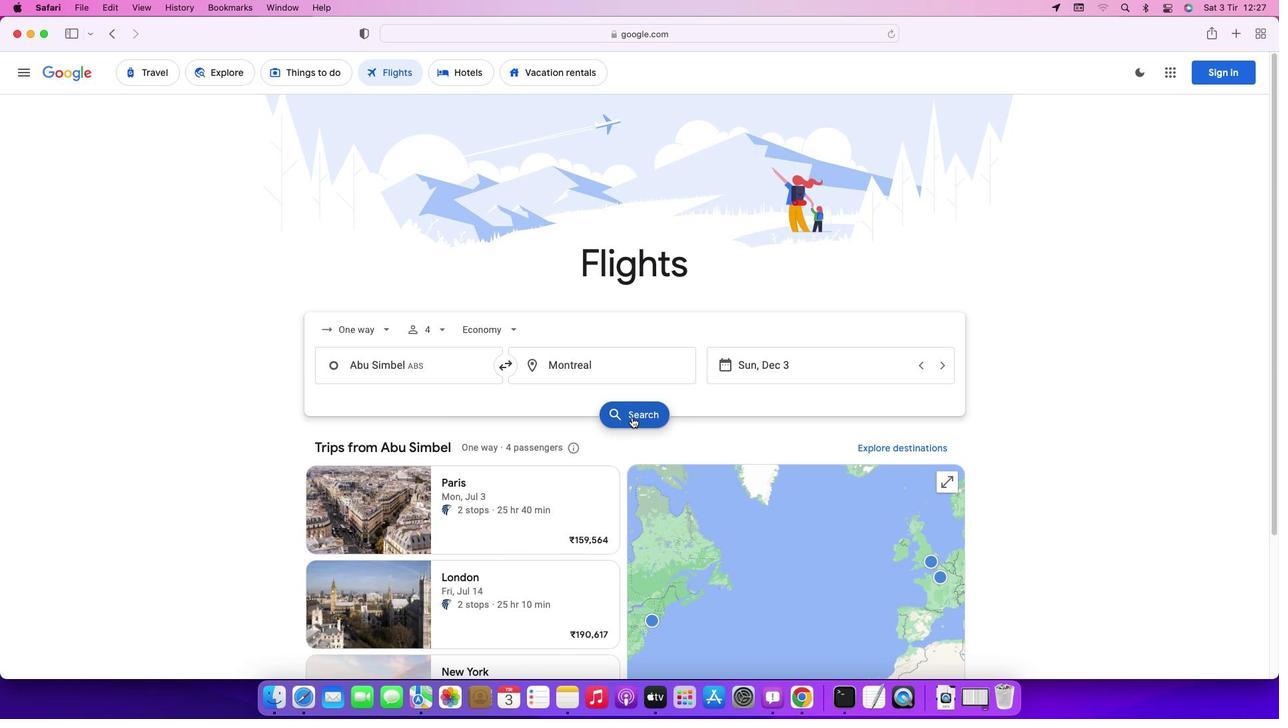 
Action: Mouse moved to (399, 192)
Screenshot: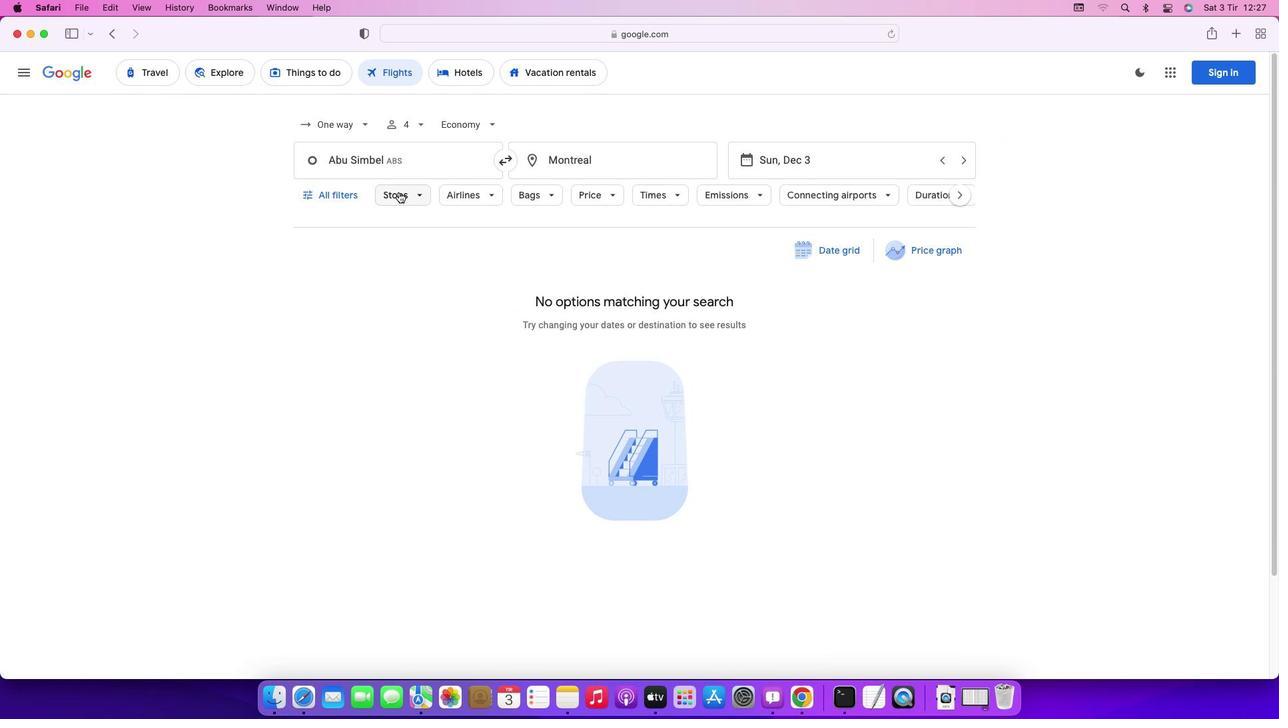 
Action: Mouse pressed left at (399, 192)
Screenshot: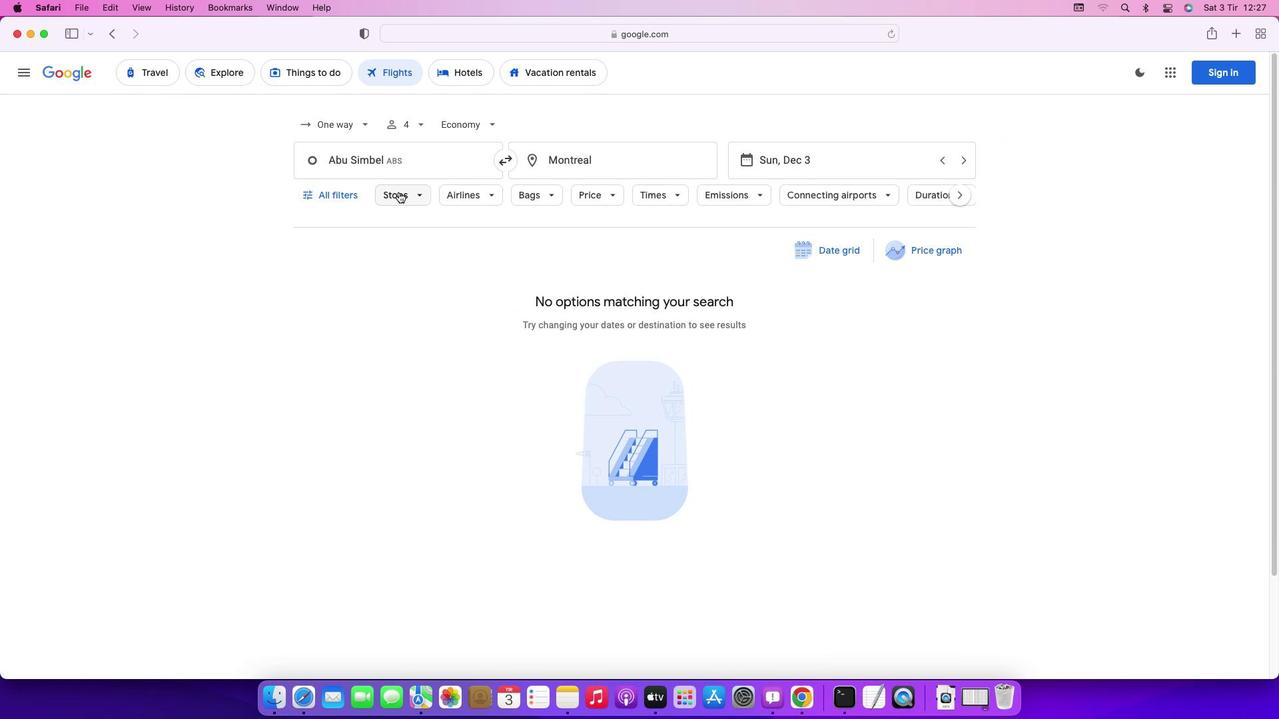 
Action: Mouse moved to (404, 264)
Screenshot: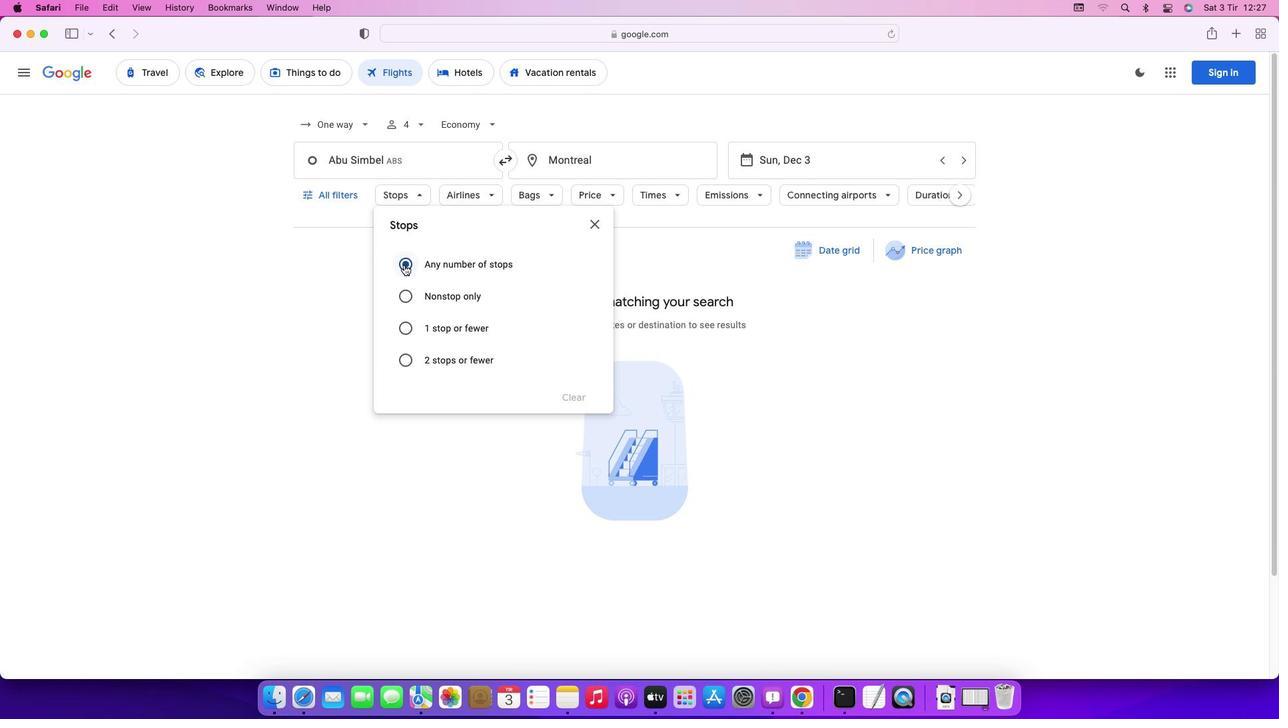 
Action: Mouse pressed left at (404, 264)
Screenshot: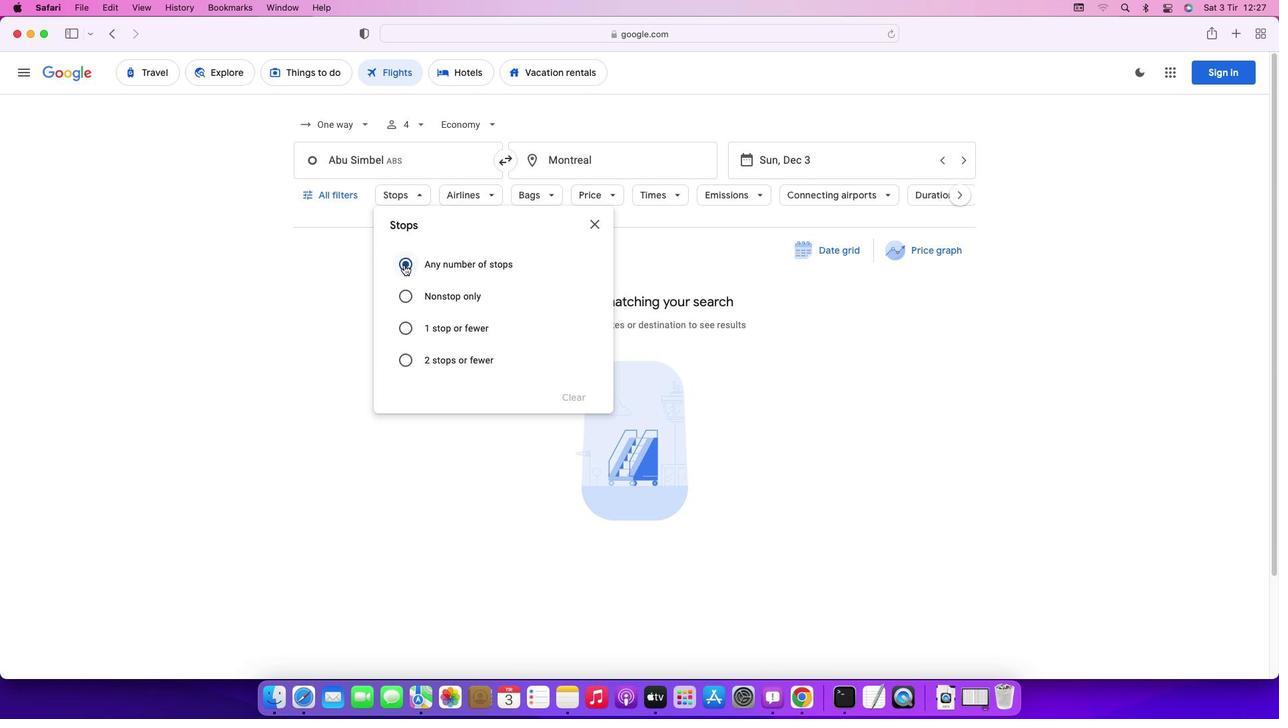 
Action: Mouse moved to (463, 194)
Screenshot: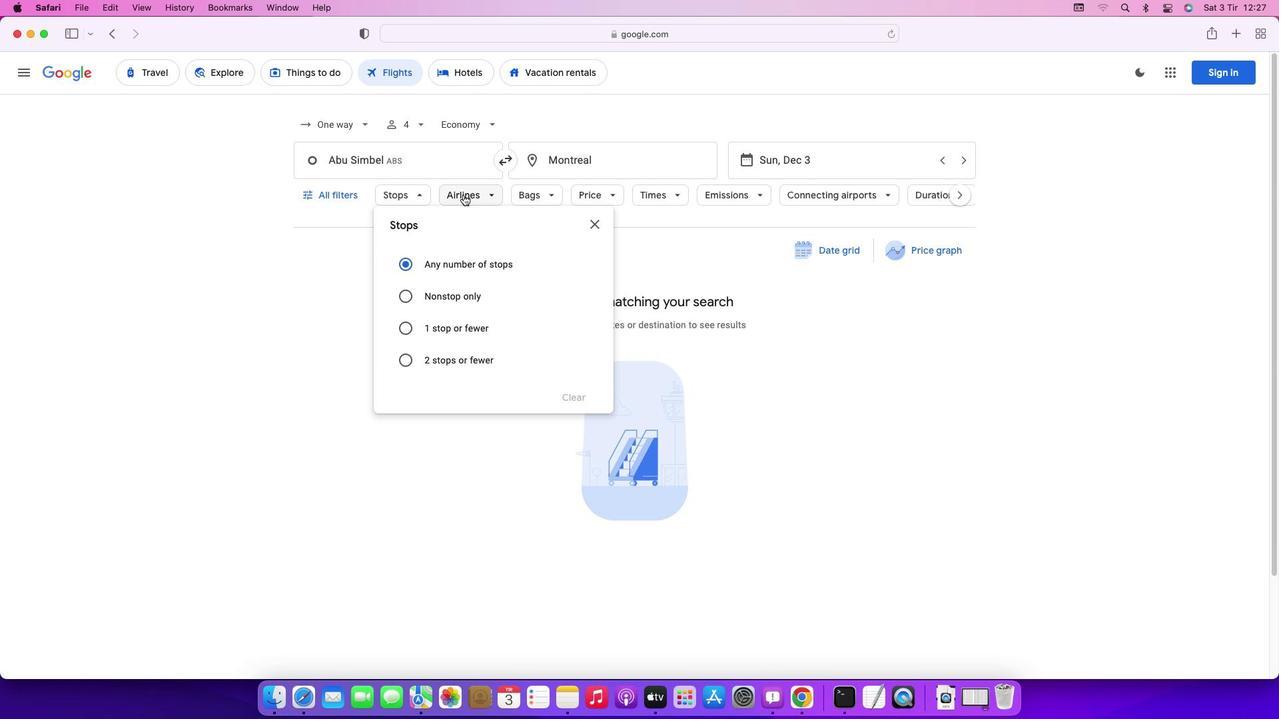 
Action: Mouse pressed left at (463, 194)
Screenshot: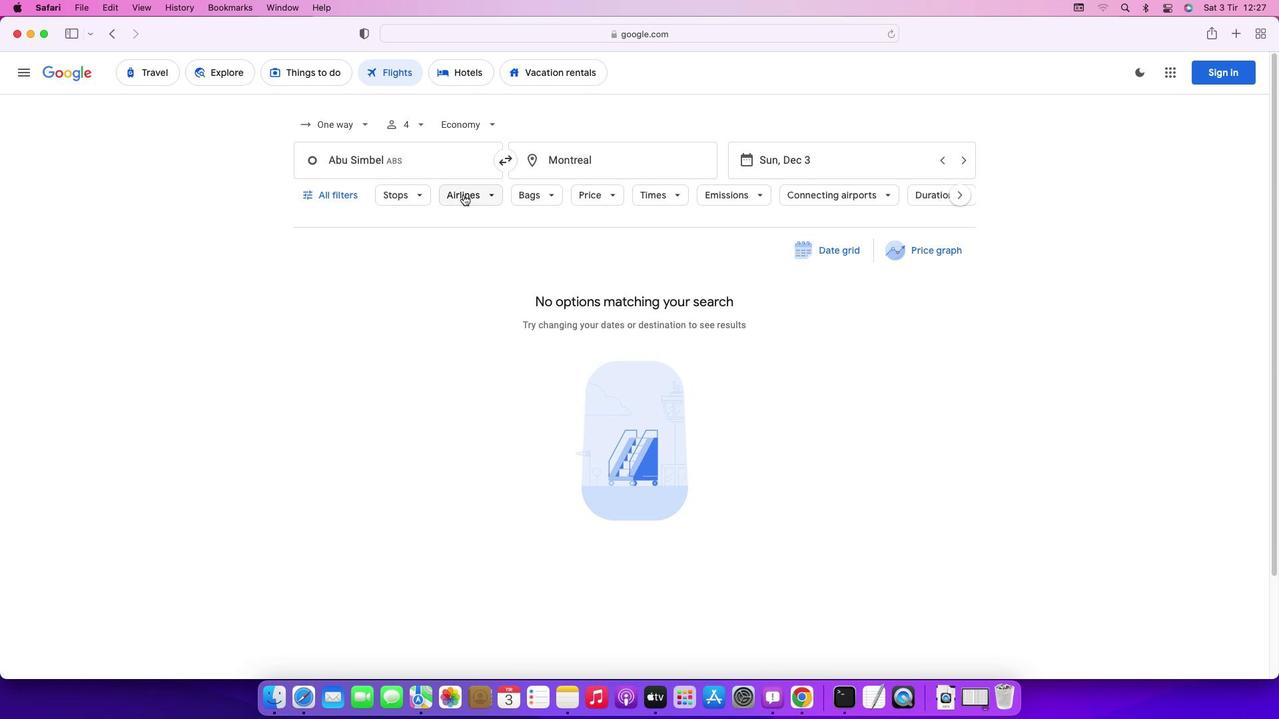 
Action: Mouse moved to (649, 266)
Screenshot: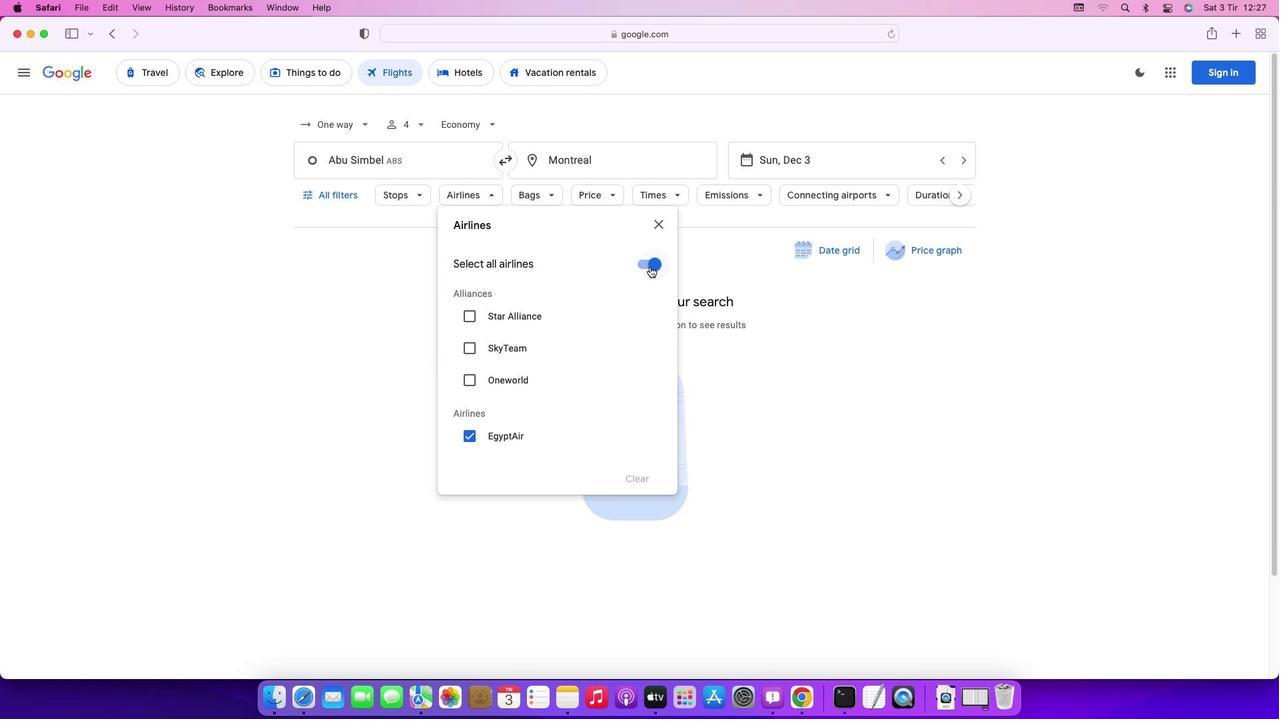 
Action: Mouse pressed left at (649, 266)
Screenshot: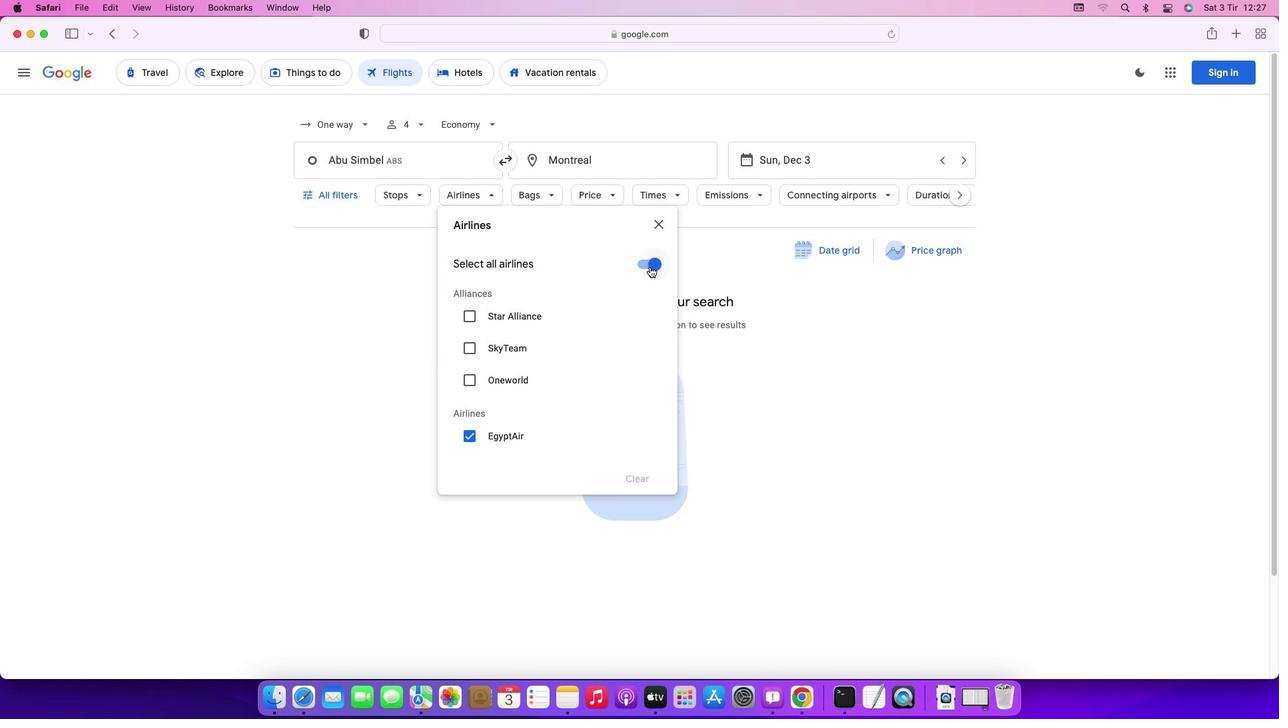 
Action: Mouse moved to (464, 435)
Screenshot: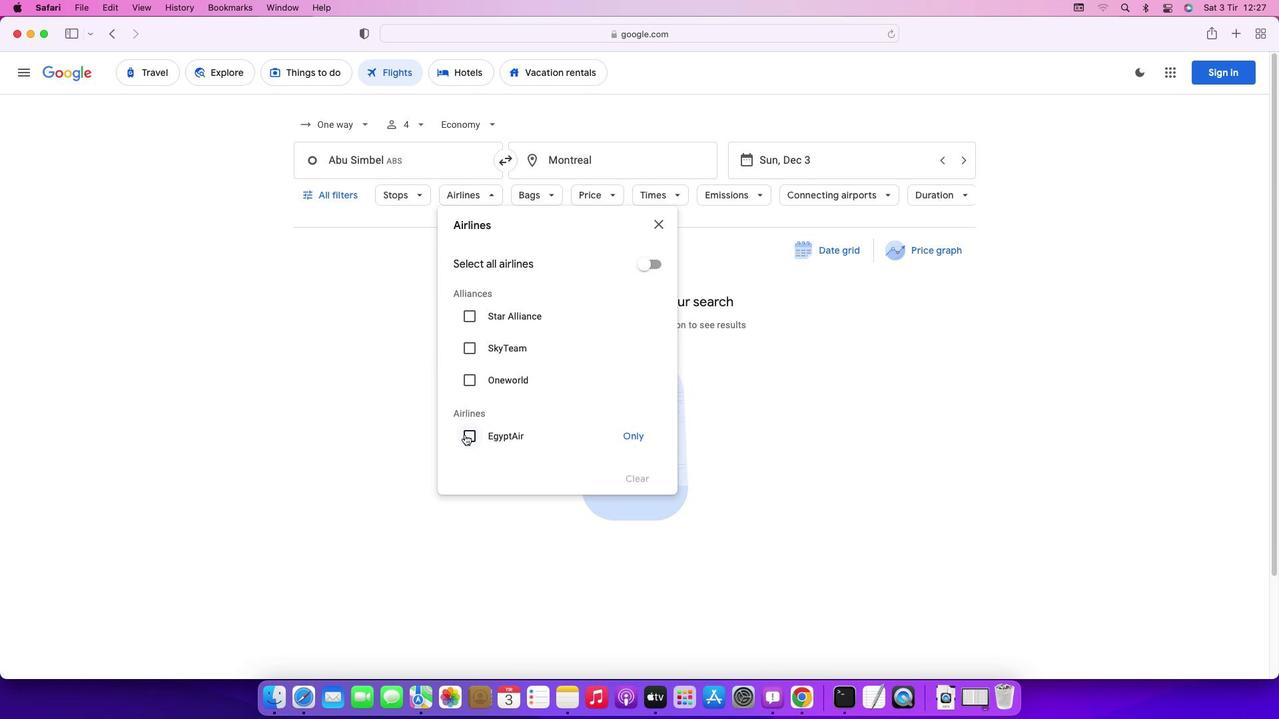 
Action: Mouse pressed left at (464, 435)
Screenshot: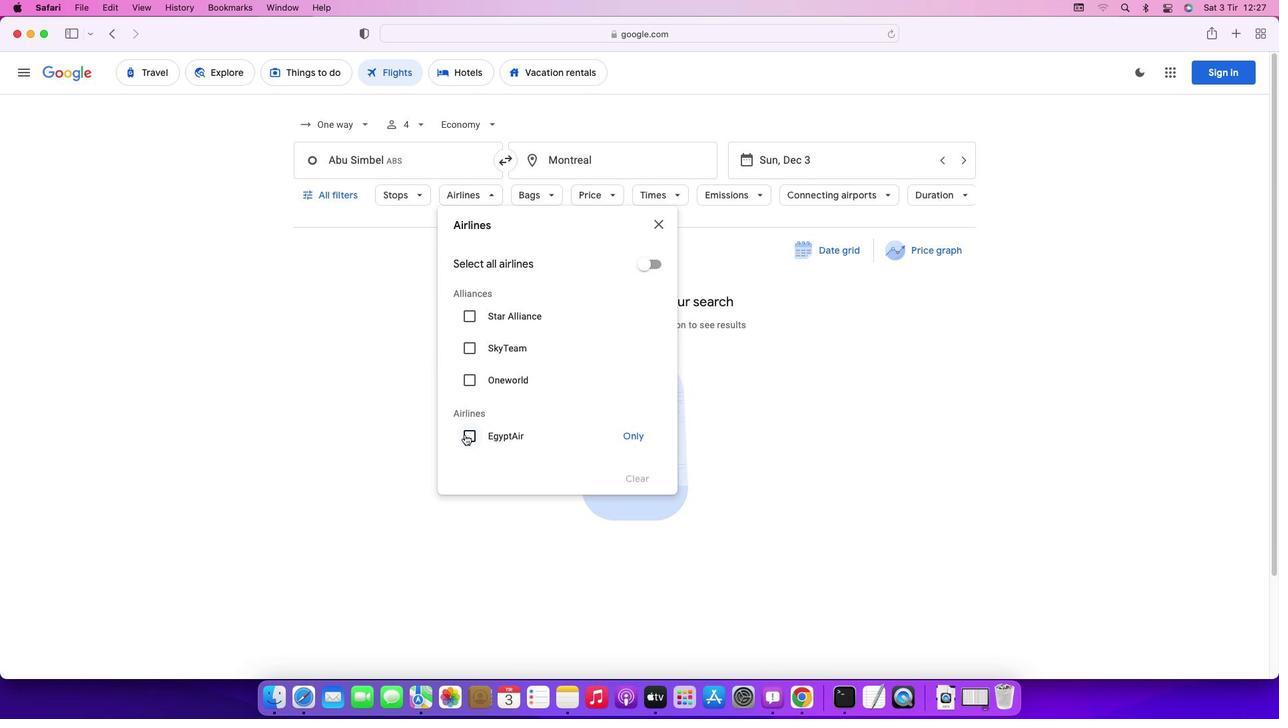 
Action: Mouse moved to (541, 189)
Screenshot: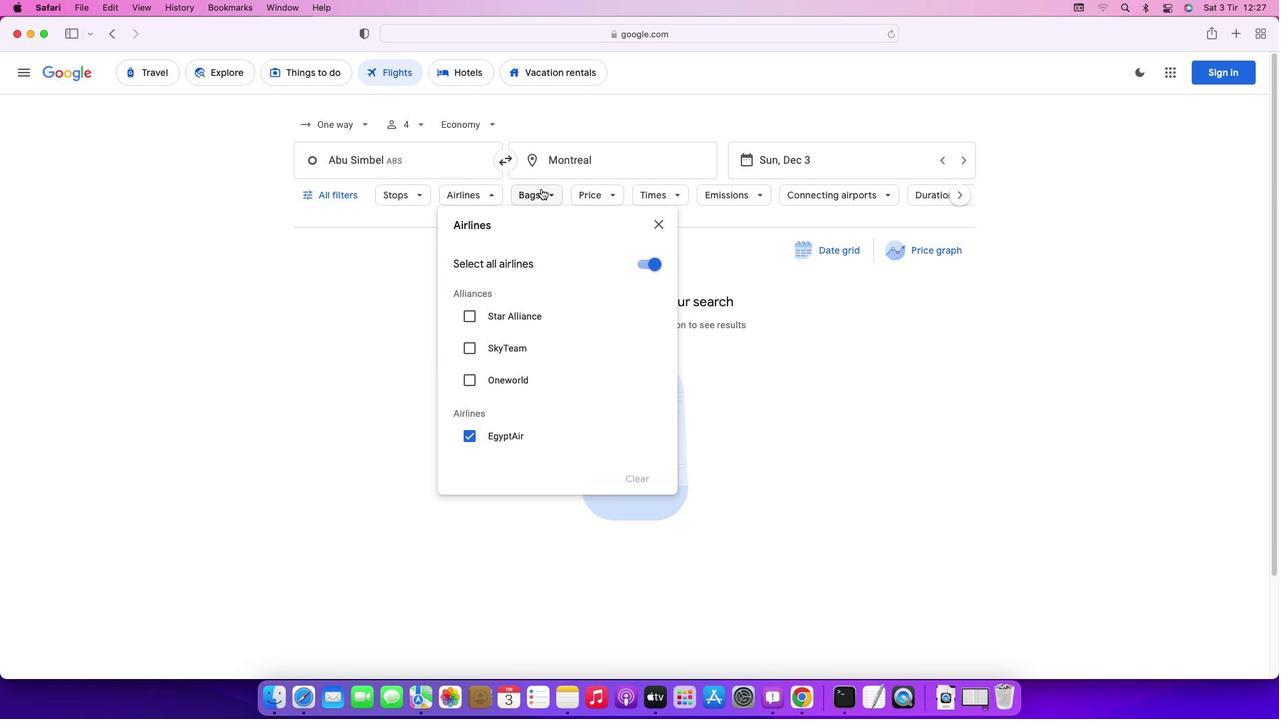 
Action: Mouse pressed left at (541, 189)
Screenshot: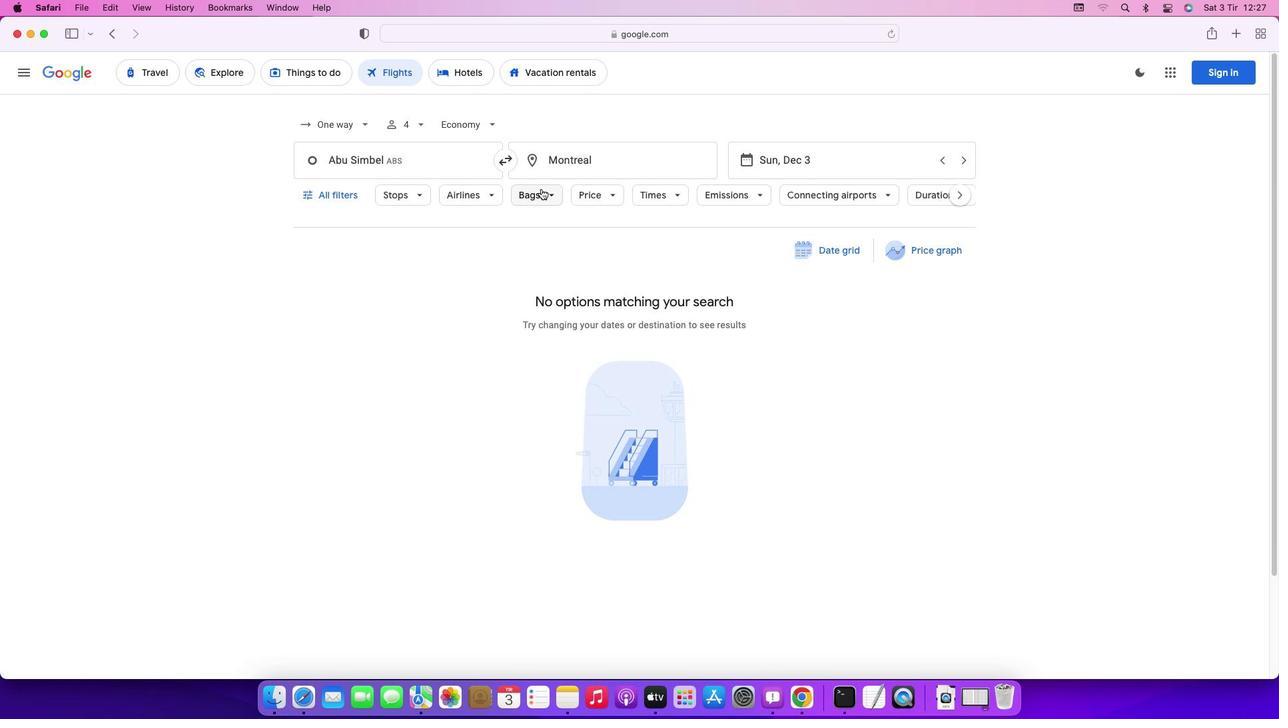 
Action: Mouse moved to (725, 263)
Screenshot: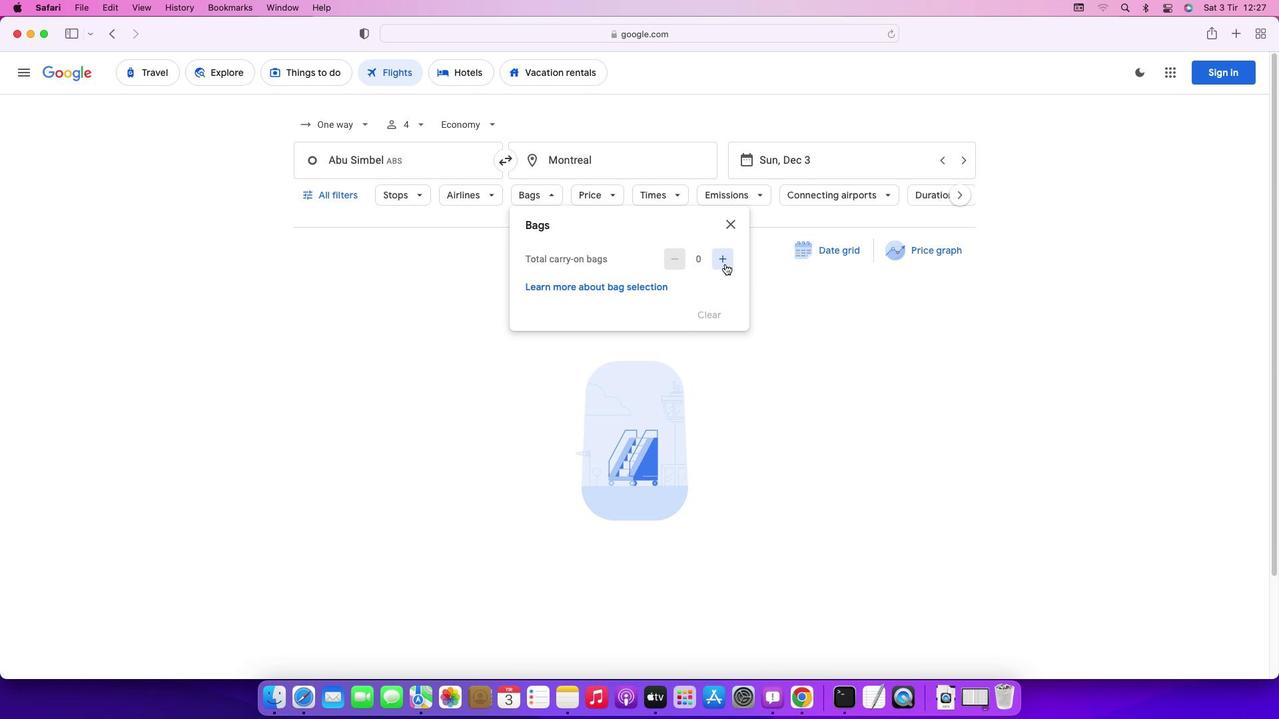 
Action: Mouse pressed left at (725, 263)
Screenshot: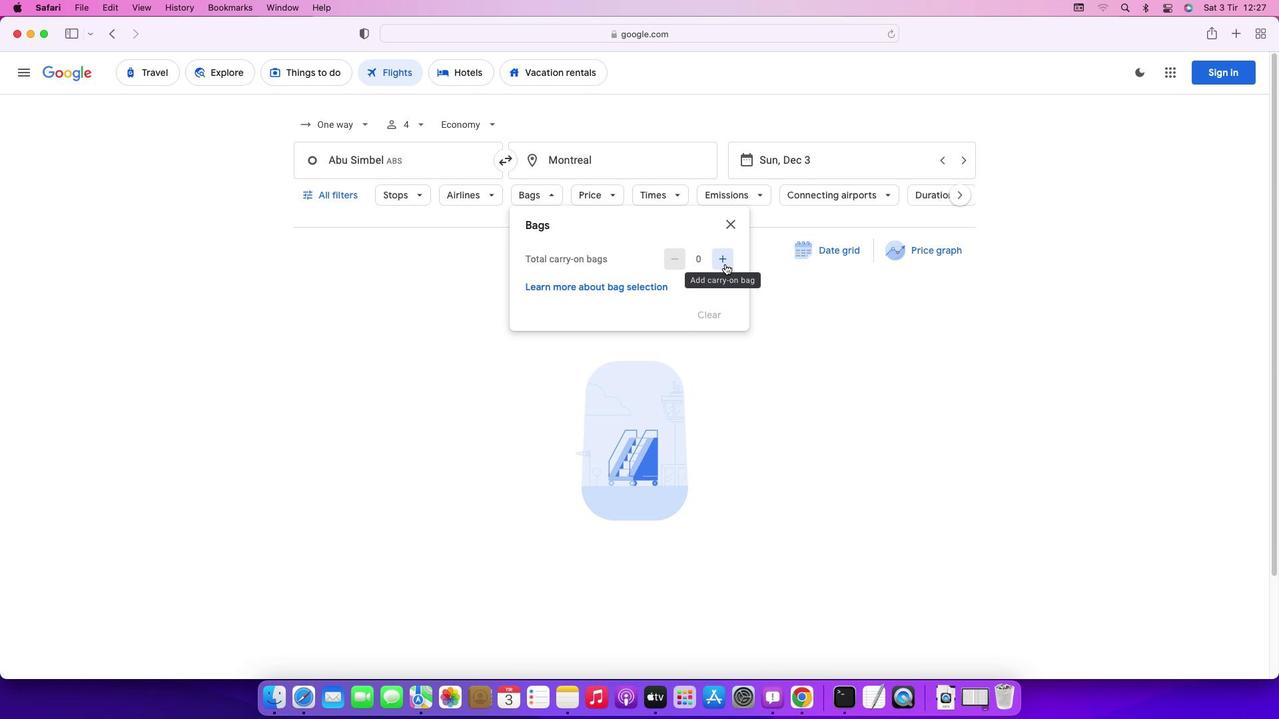 
Action: Mouse pressed left at (725, 263)
Screenshot: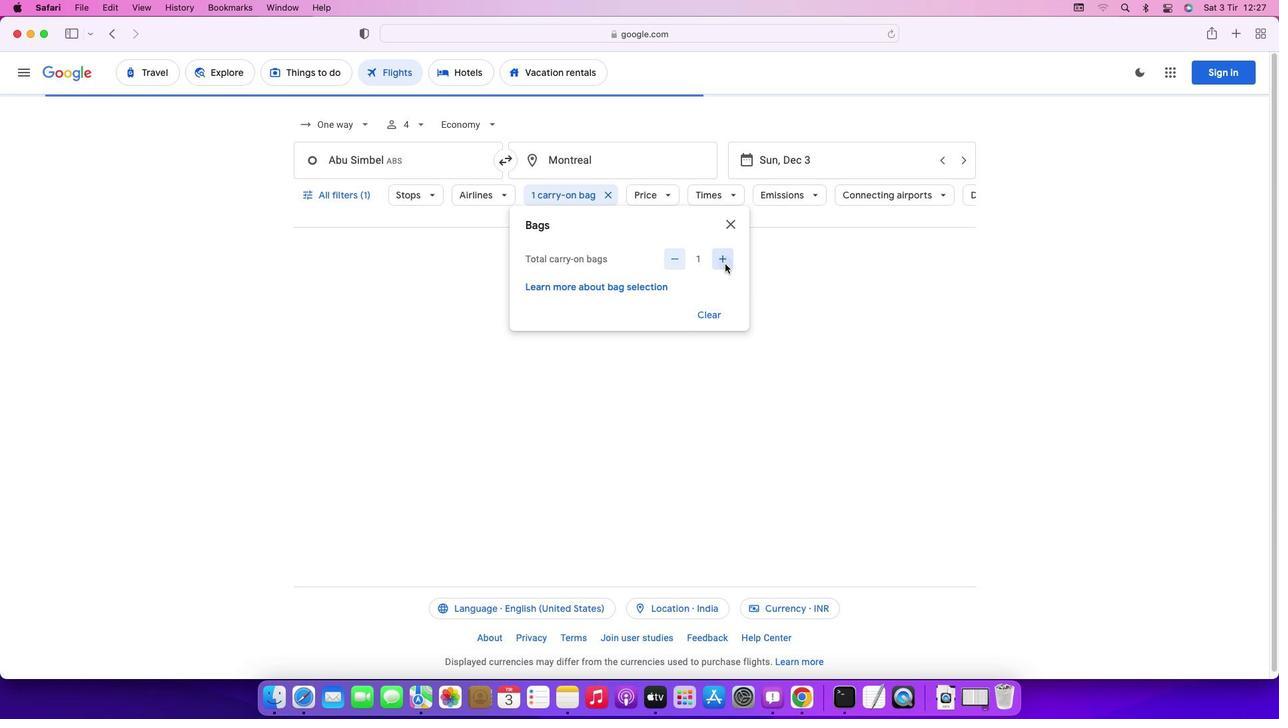 
Action: Mouse moved to (834, 435)
Screenshot: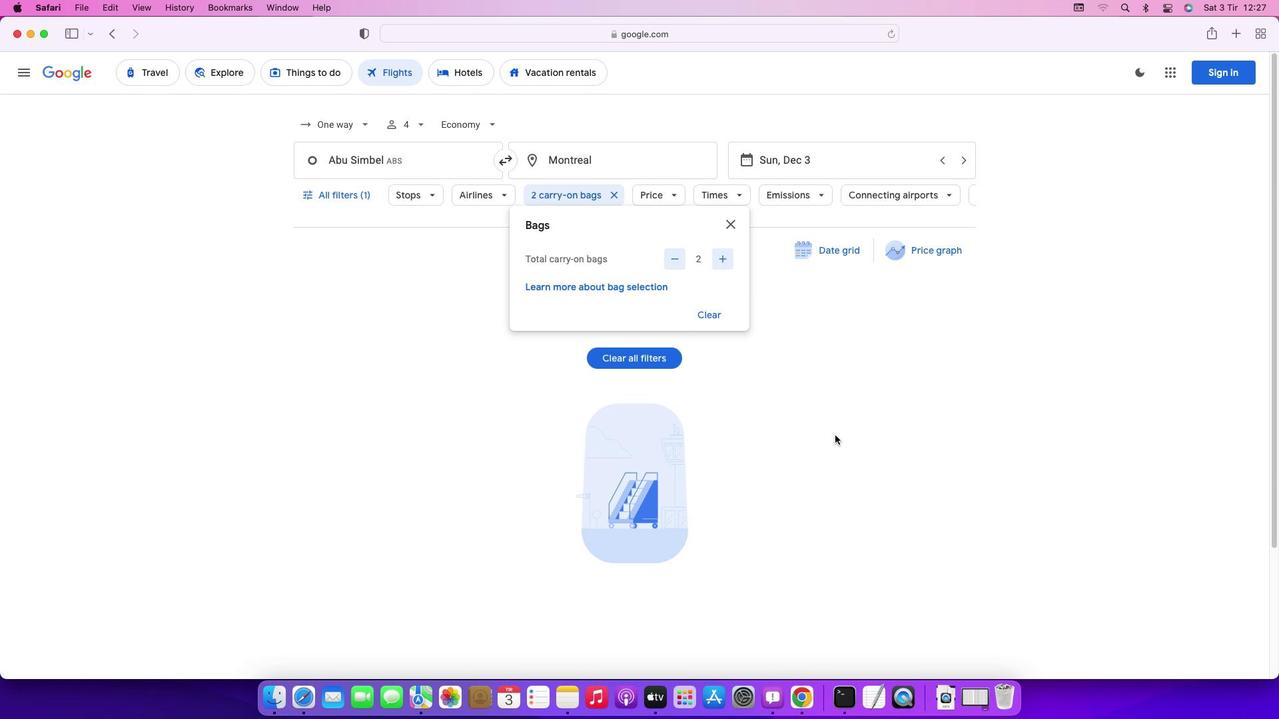 
Action: Mouse pressed left at (834, 435)
Screenshot: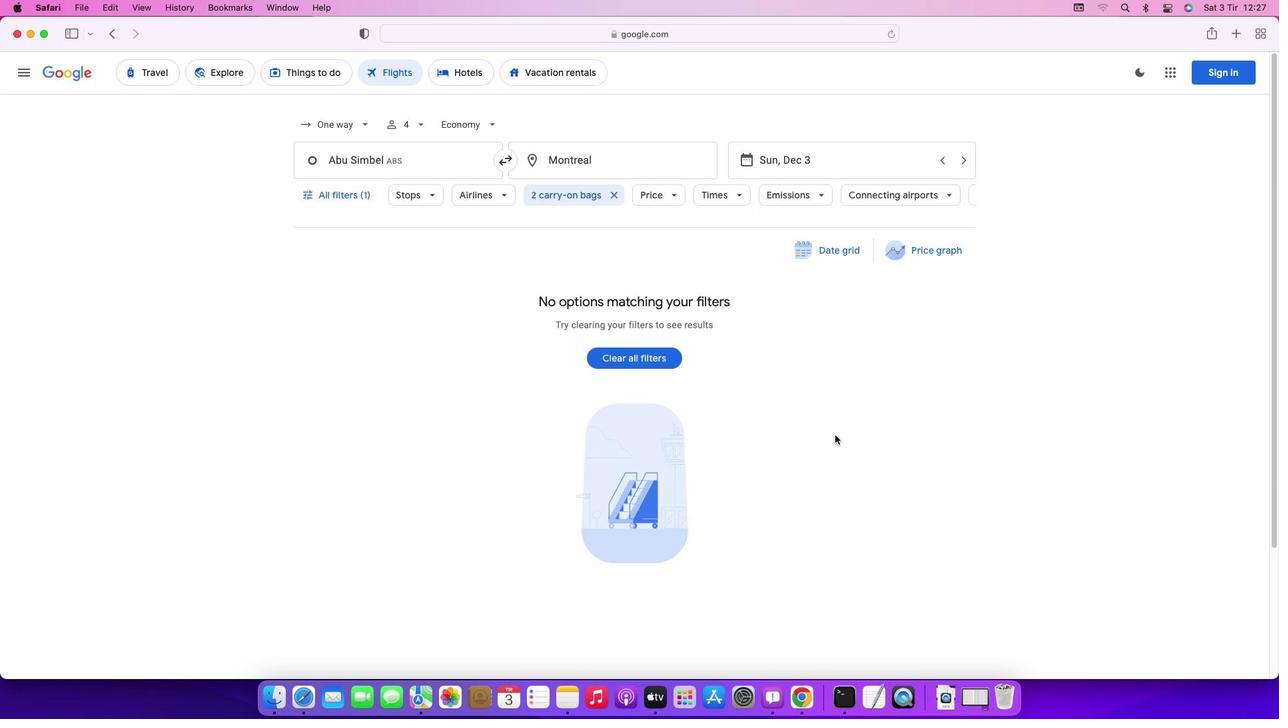 
